 Task: Setup the field mapping in data.com.
Action: Mouse moved to (911, 70)
Screenshot: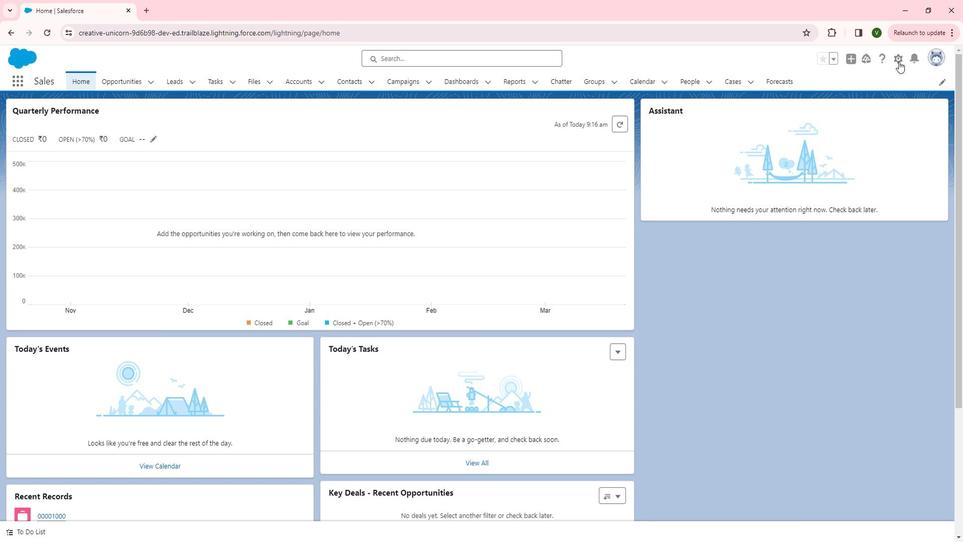 
Action: Mouse pressed left at (911, 70)
Screenshot: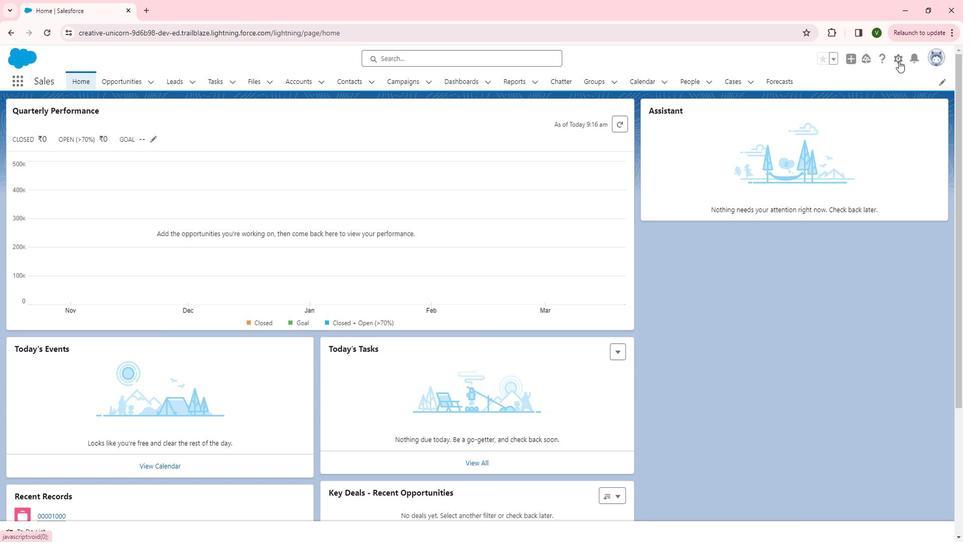 
Action: Mouse moved to (879, 97)
Screenshot: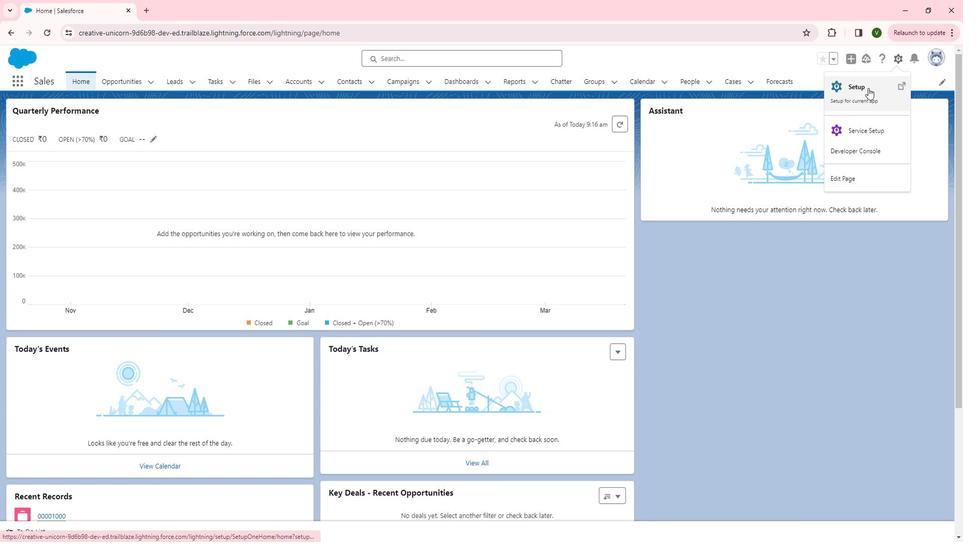 
Action: Mouse pressed left at (879, 97)
Screenshot: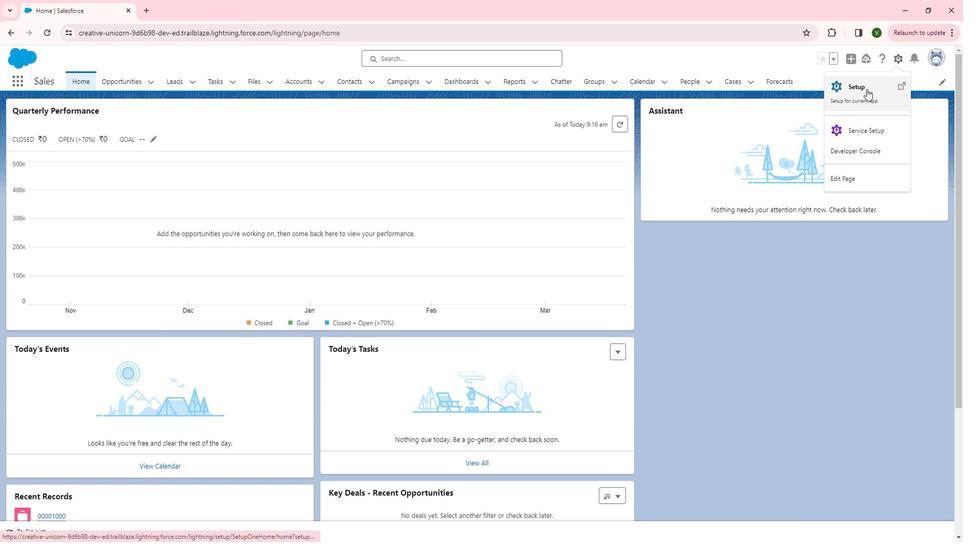 
Action: Mouse moved to (78, 262)
Screenshot: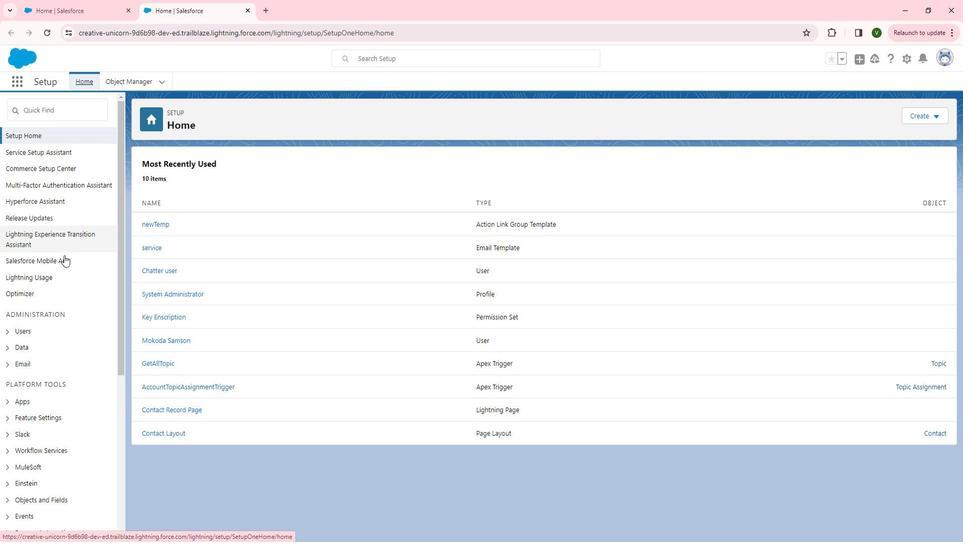 
Action: Mouse scrolled (78, 261) with delta (0, 0)
Screenshot: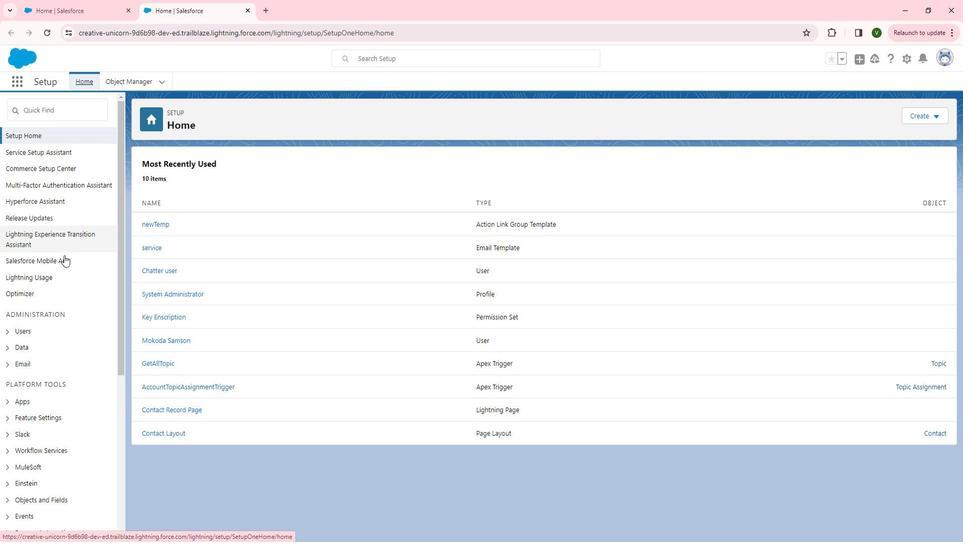 
Action: Mouse moved to (80, 266)
Screenshot: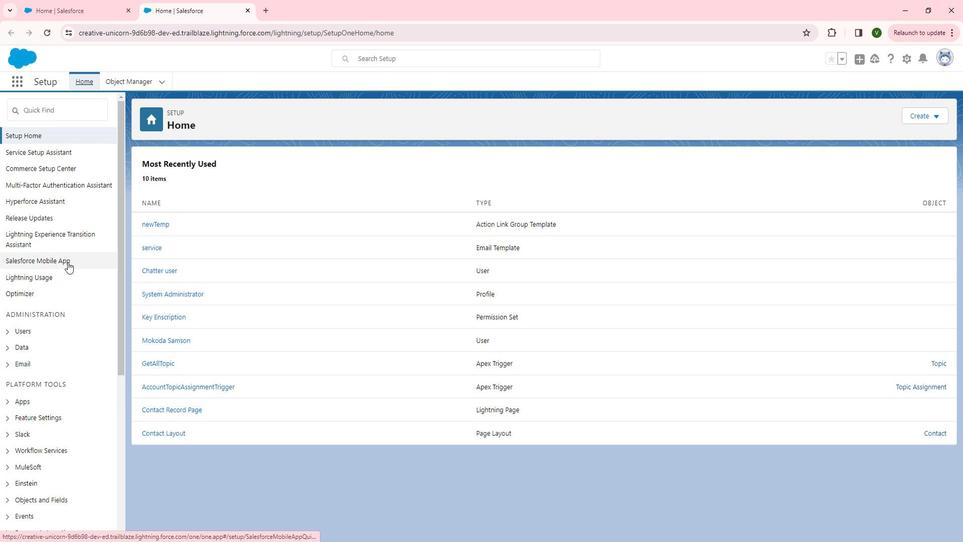 
Action: Mouse scrolled (80, 265) with delta (0, 0)
Screenshot: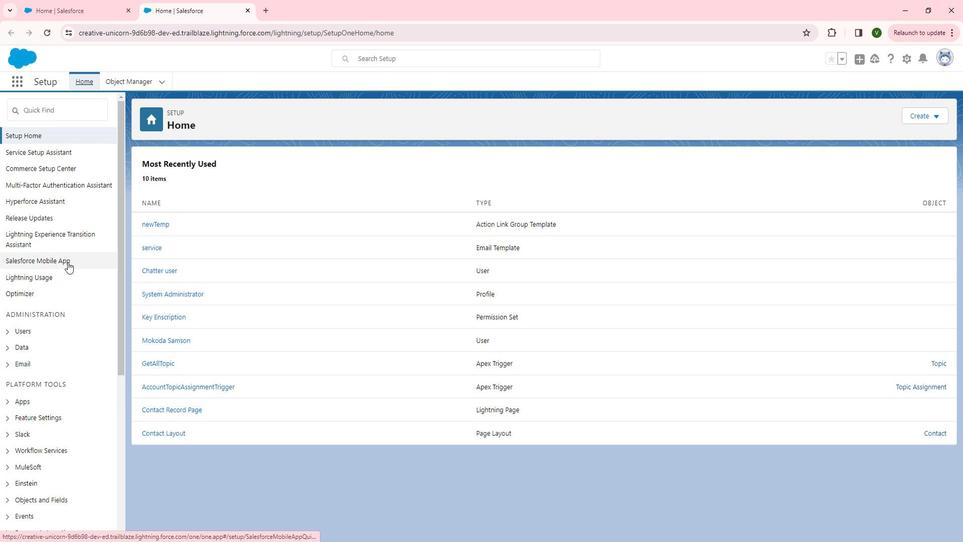 
Action: Mouse scrolled (80, 265) with delta (0, 0)
Screenshot: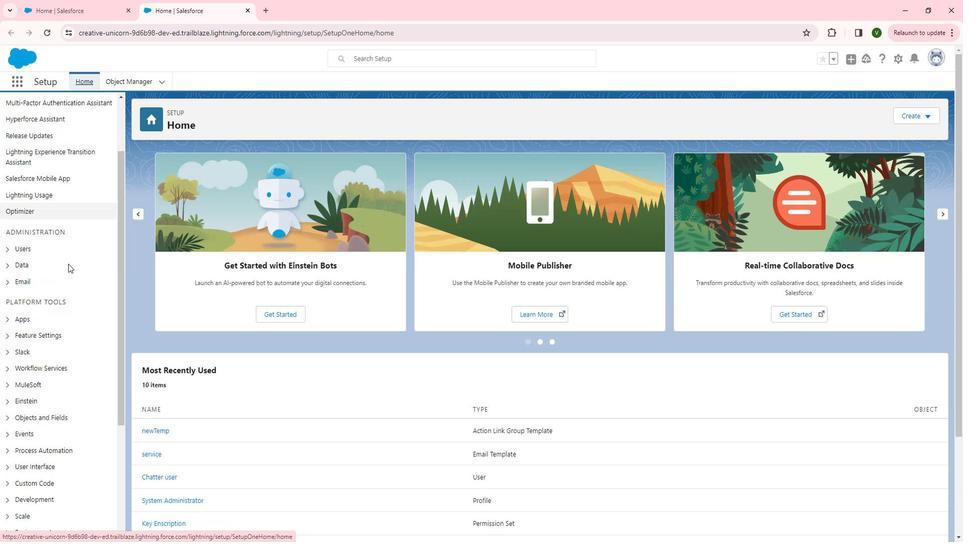 
Action: Mouse moved to (18, 262)
Screenshot: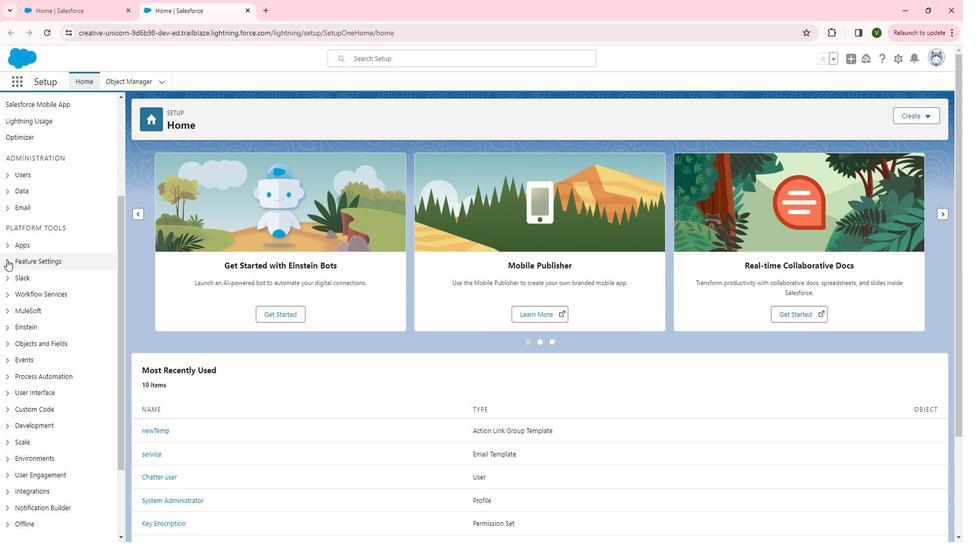 
Action: Mouse pressed left at (18, 262)
Screenshot: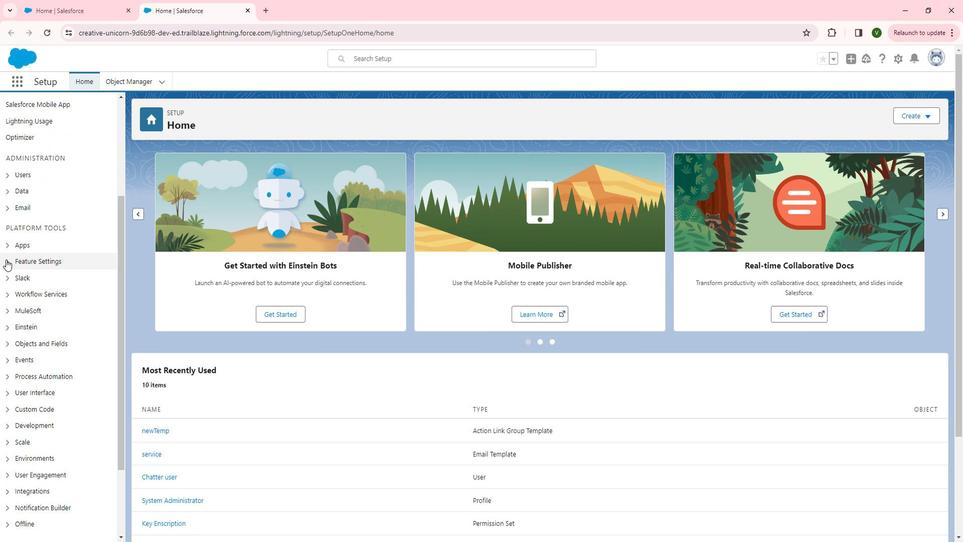 
Action: Mouse moved to (80, 275)
Screenshot: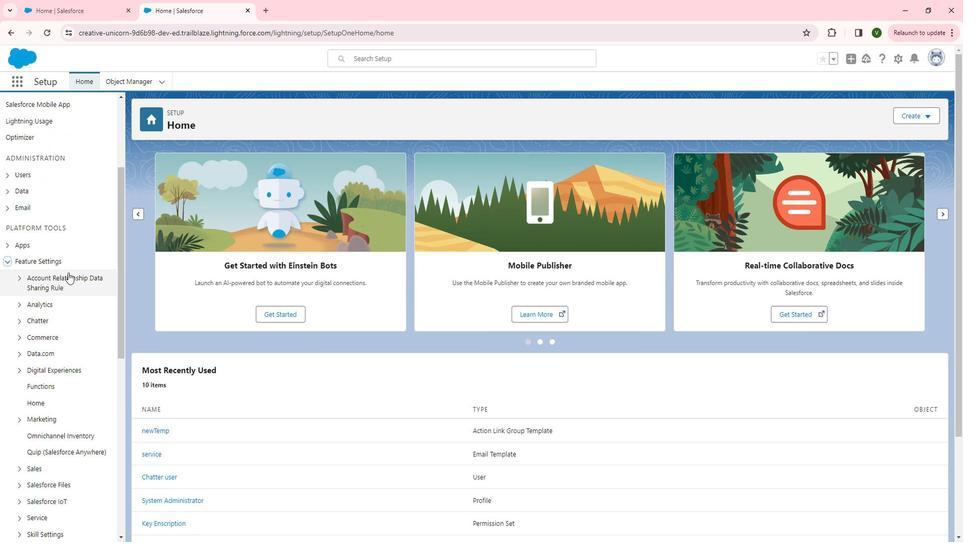 
Action: Mouse scrolled (80, 274) with delta (0, 0)
Screenshot: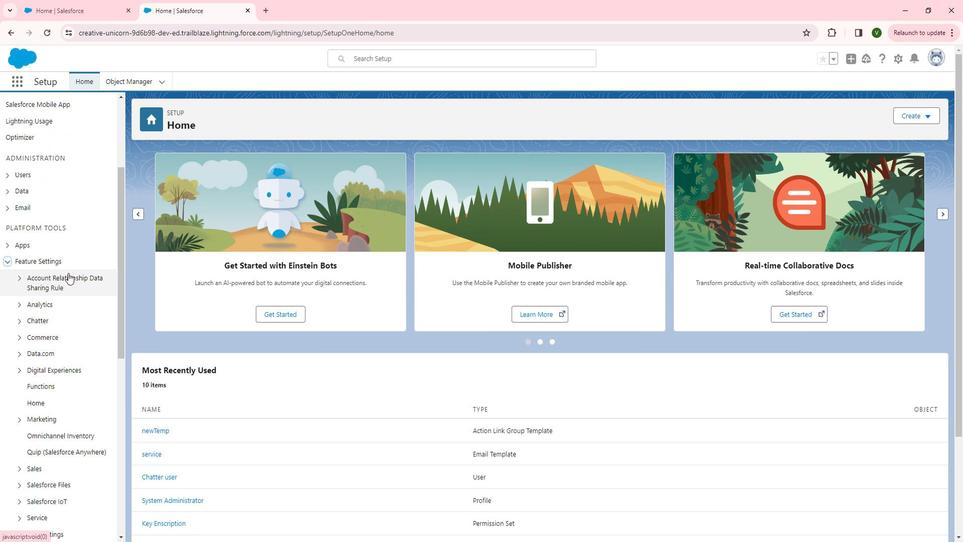 
Action: Mouse scrolled (80, 274) with delta (0, 0)
Screenshot: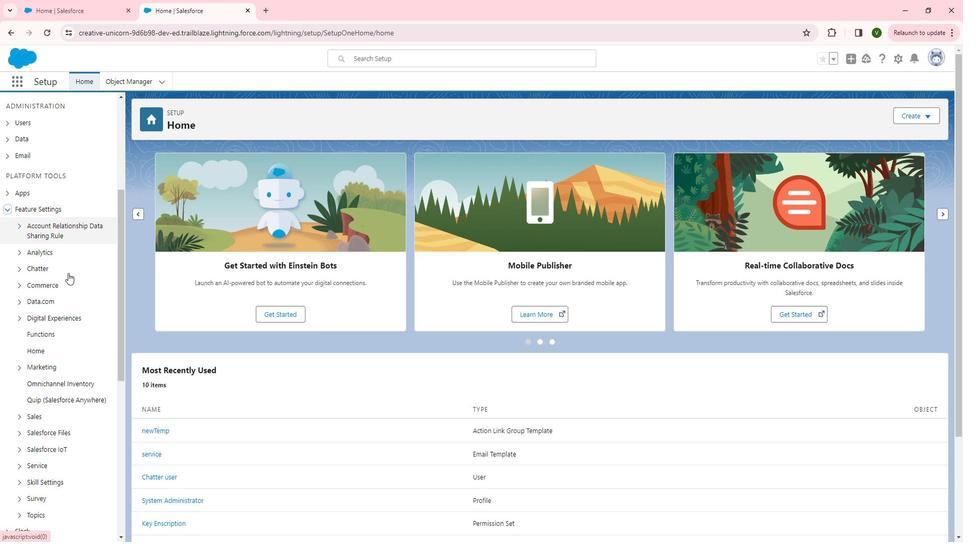 
Action: Mouse moved to (30, 251)
Screenshot: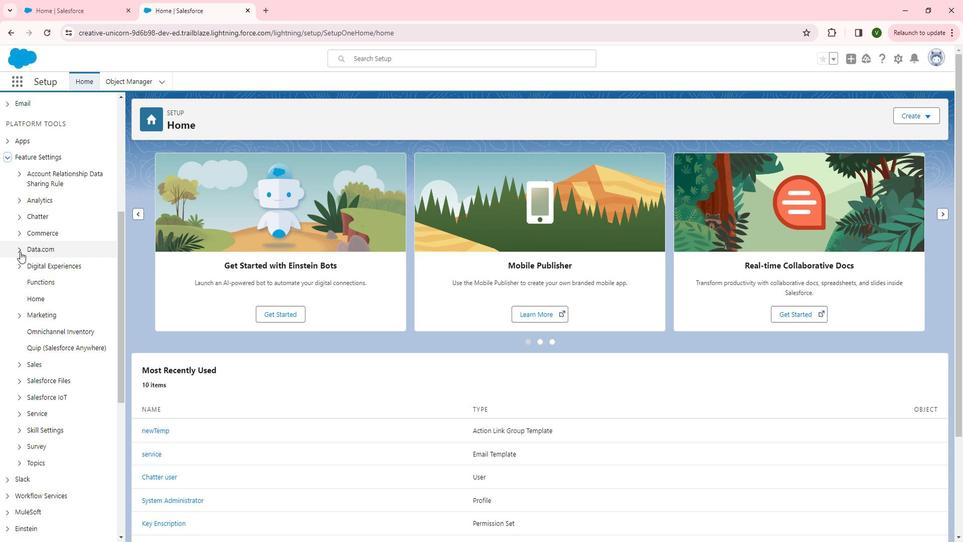 
Action: Mouse pressed left at (30, 251)
Screenshot: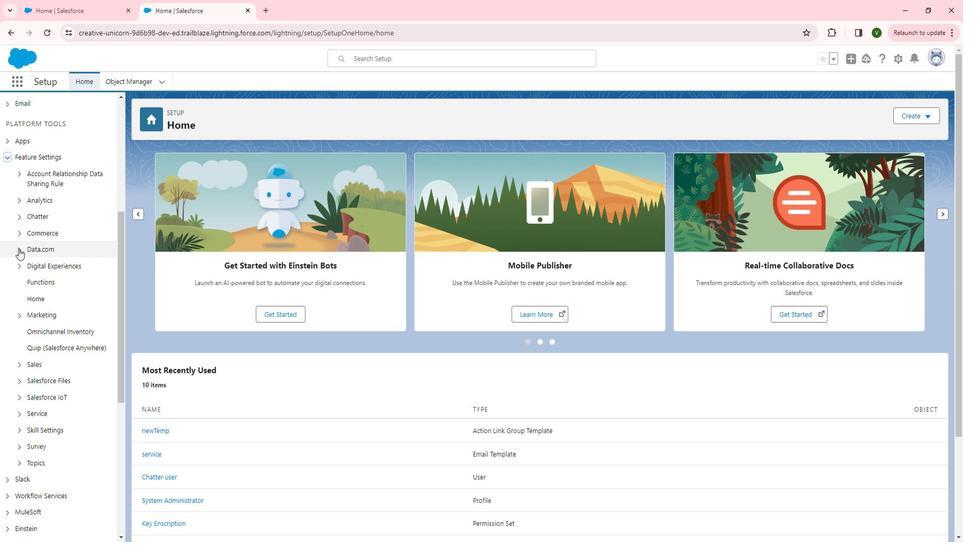 
Action: Mouse moved to (67, 270)
Screenshot: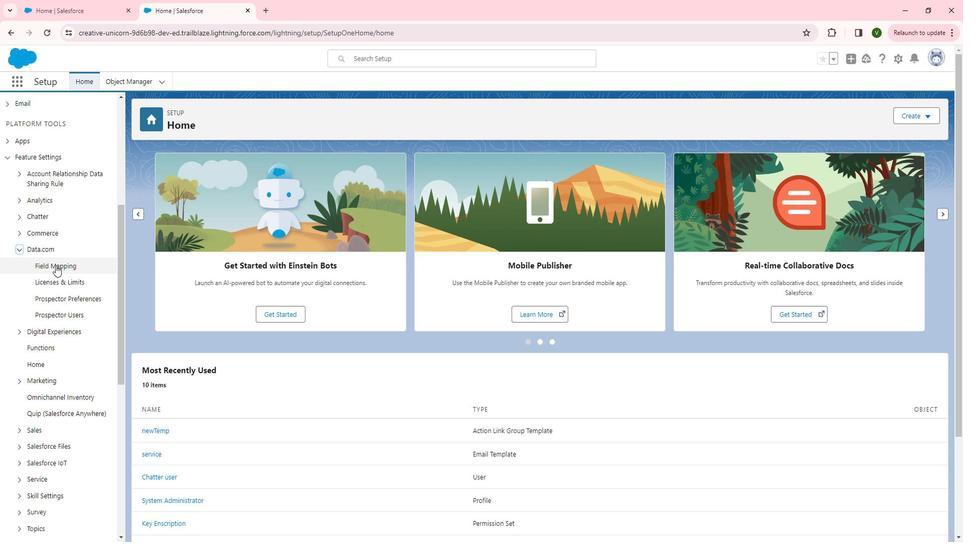 
Action: Mouse pressed left at (67, 270)
Screenshot: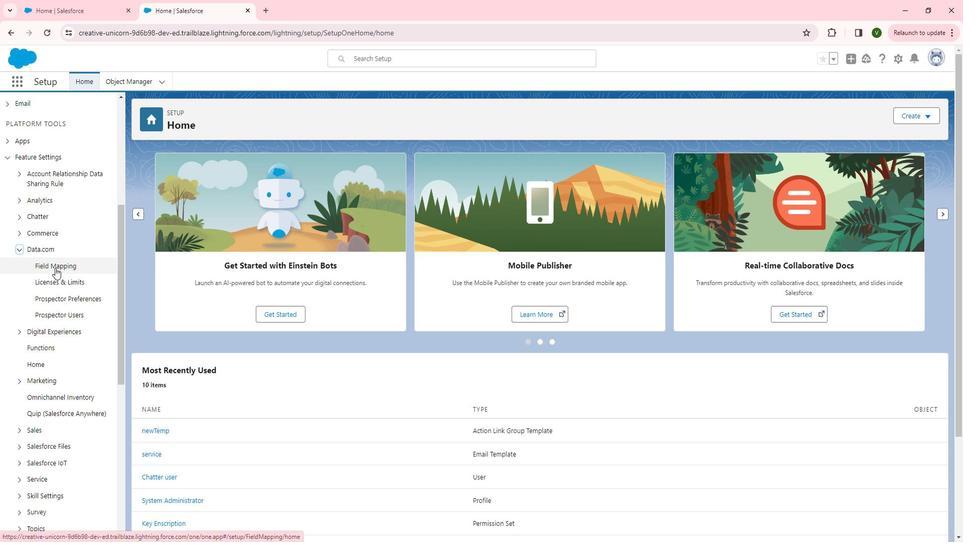 
Action: Mouse moved to (425, 334)
Screenshot: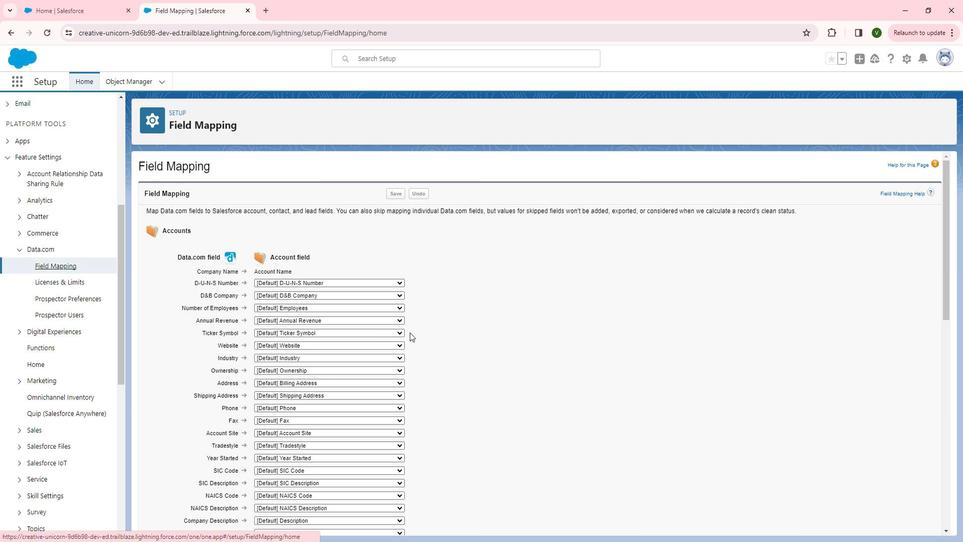
Action: Mouse scrolled (425, 334) with delta (0, 0)
Screenshot: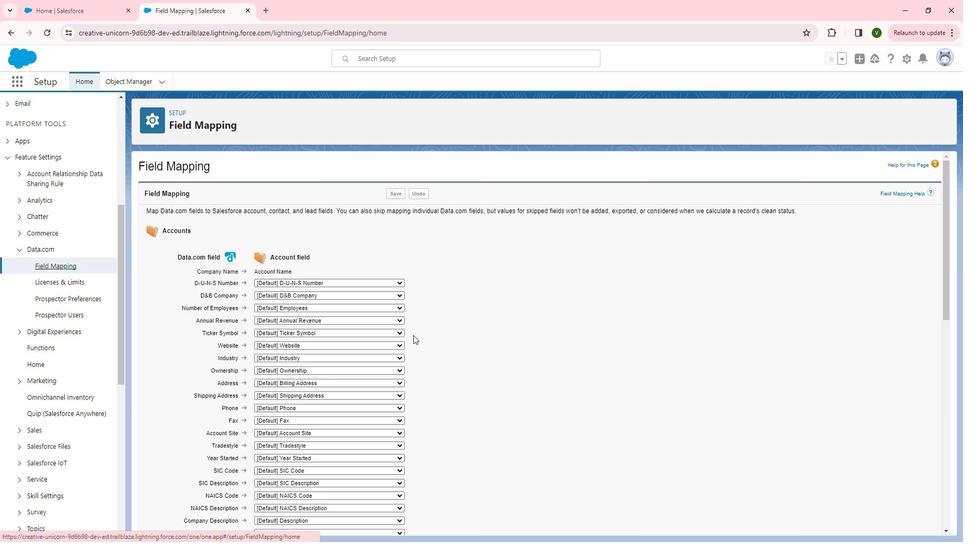 
Action: Mouse moved to (413, 334)
Screenshot: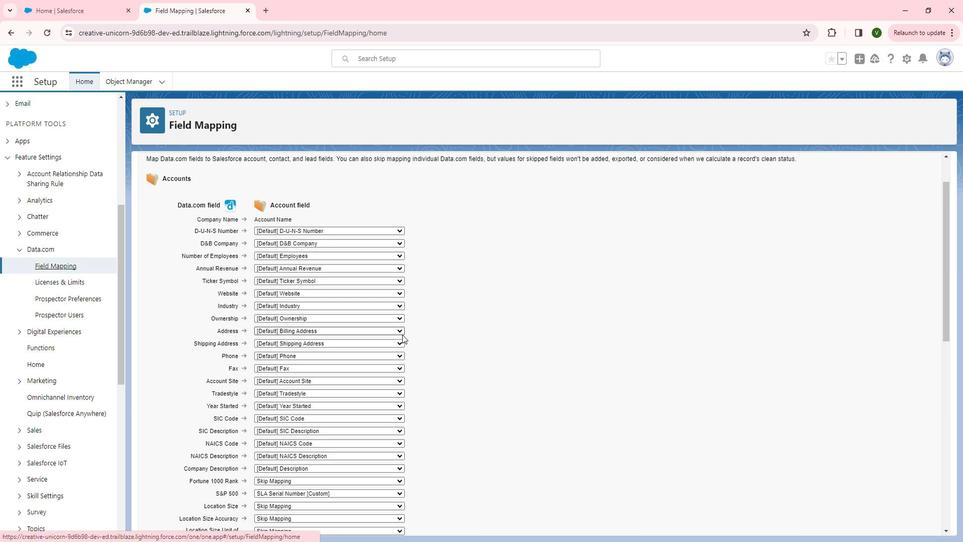 
Action: Mouse scrolled (413, 333) with delta (0, 0)
Screenshot: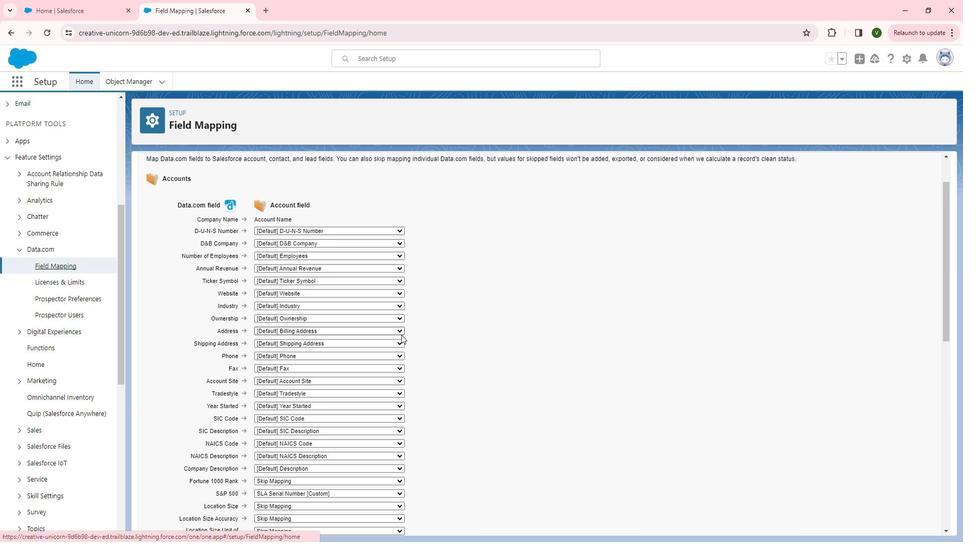 
Action: Mouse moved to (413, 334)
Screenshot: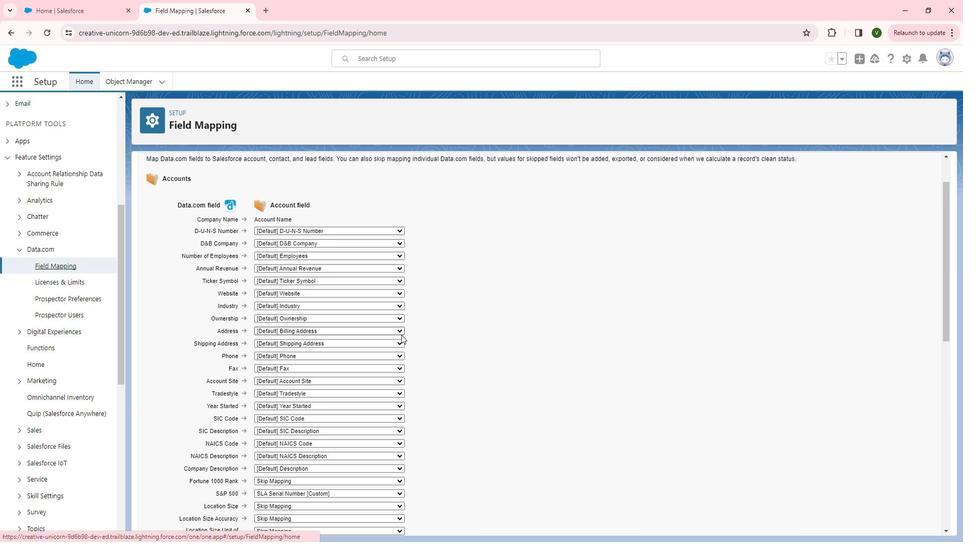 
Action: Mouse scrolled (413, 333) with delta (0, 0)
Screenshot: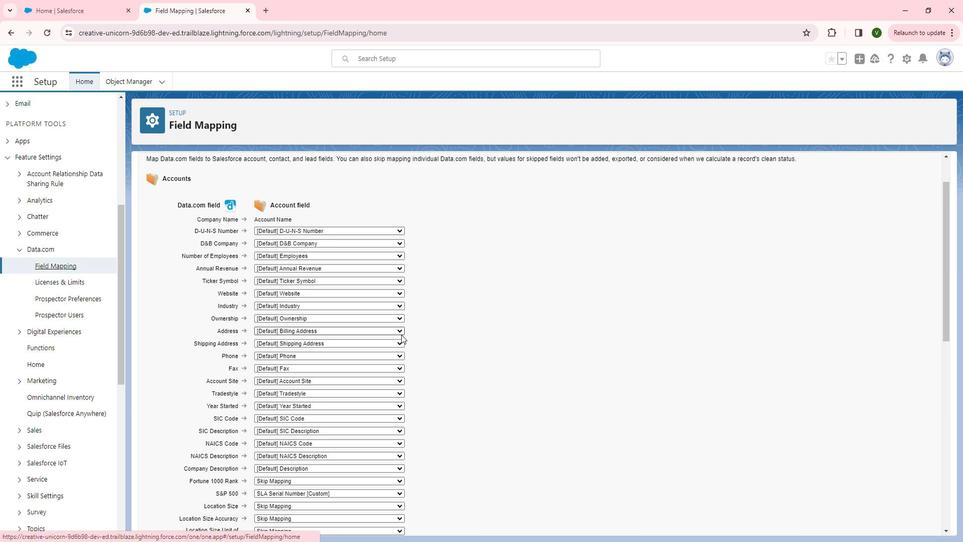 
Action: Mouse moved to (358, 399)
Screenshot: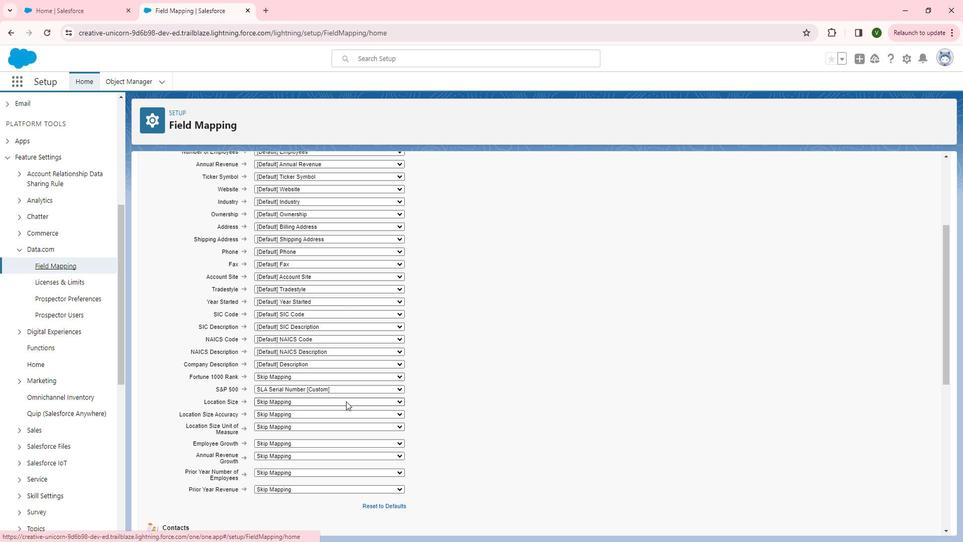 
Action: Mouse pressed left at (358, 399)
Screenshot: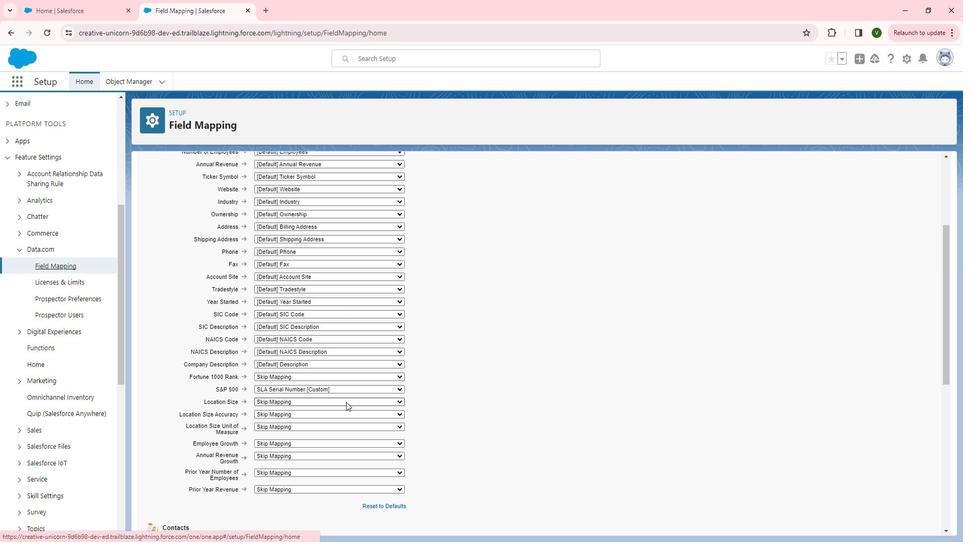 
Action: Mouse moved to (362, 289)
Screenshot: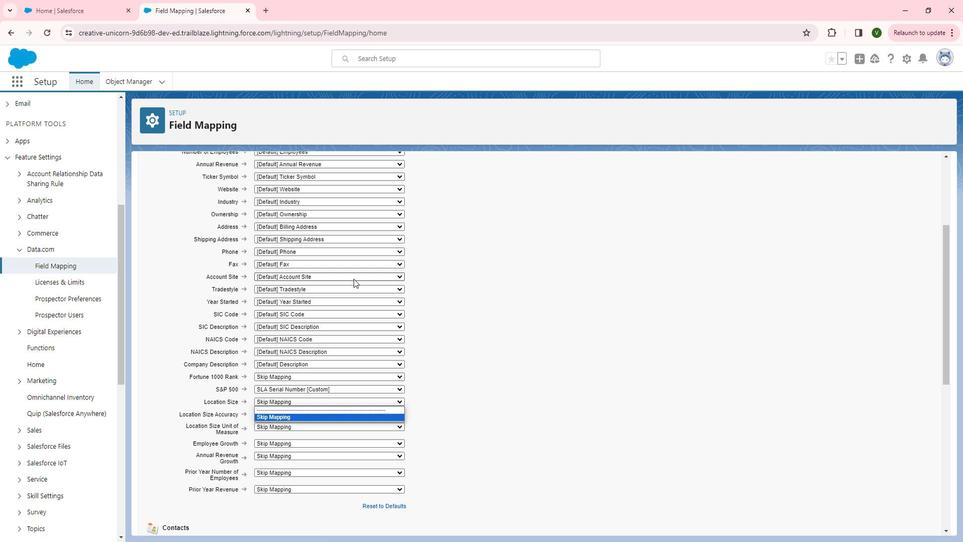
Action: Mouse scrolled (362, 290) with delta (0, 0)
Screenshot: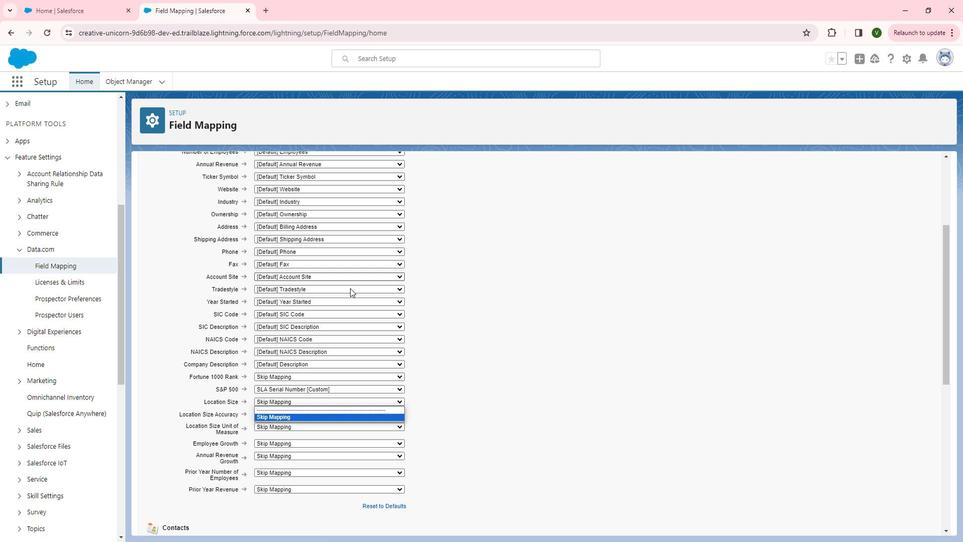 
Action: Mouse scrolled (362, 290) with delta (0, 0)
Screenshot: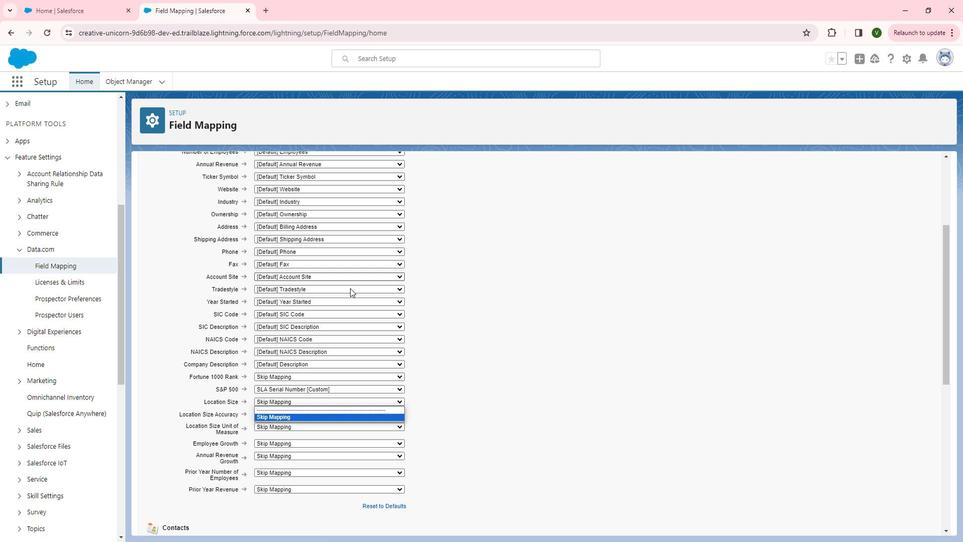 
Action: Mouse scrolled (362, 290) with delta (0, 0)
Screenshot: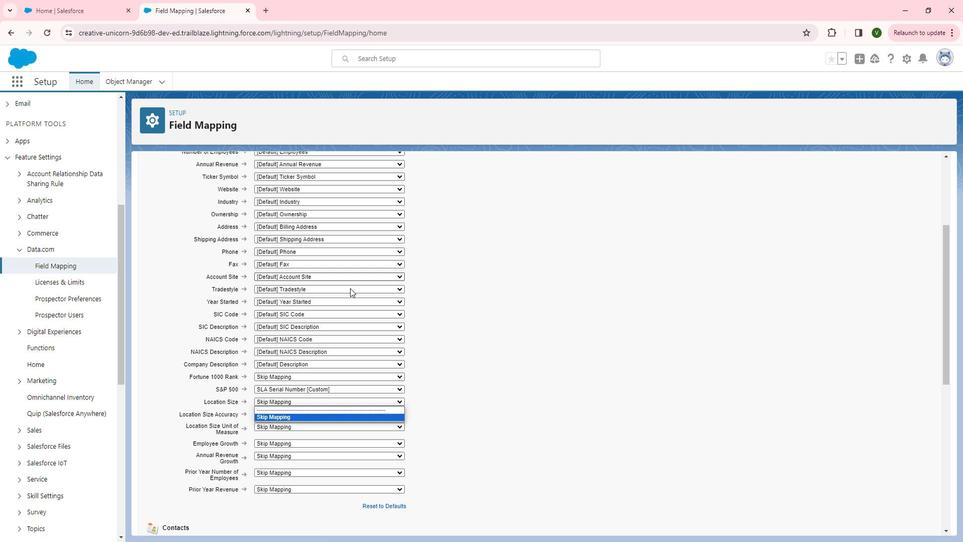 
Action: Mouse scrolled (362, 290) with delta (0, 0)
Screenshot: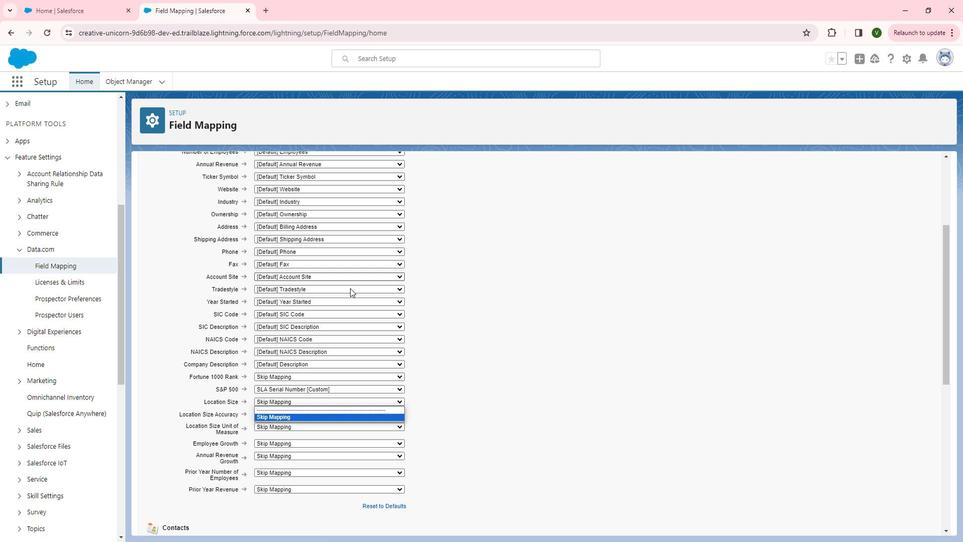 
Action: Mouse moved to (365, 280)
Screenshot: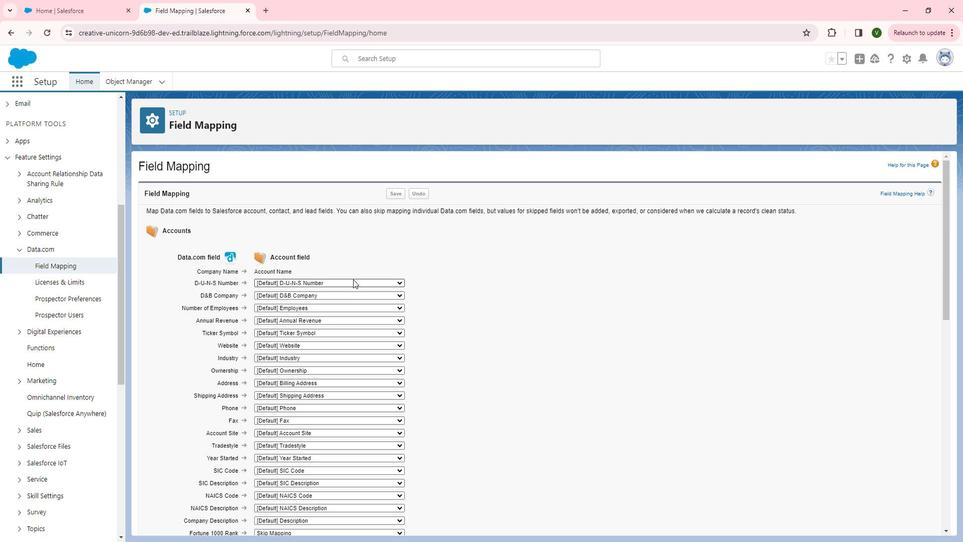 
Action: Mouse pressed left at (365, 280)
Screenshot: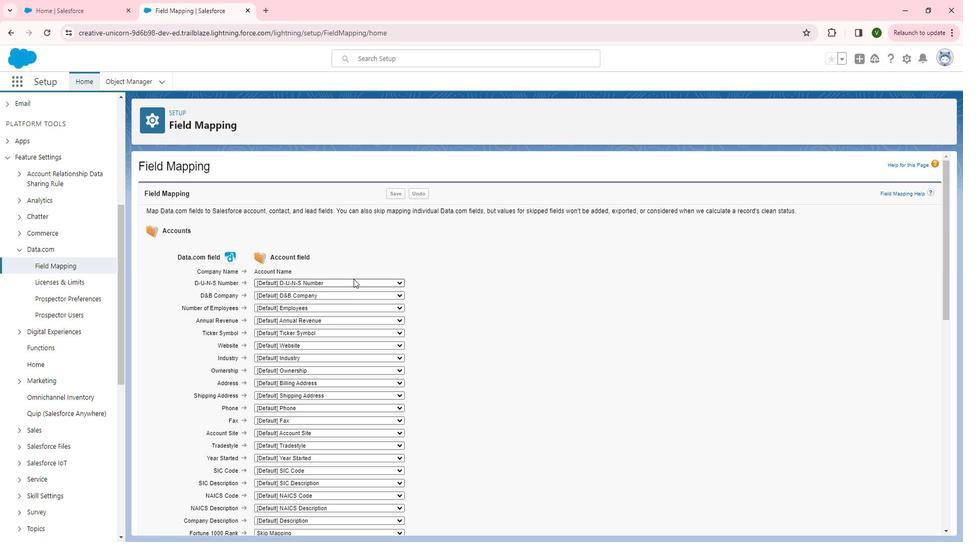 
Action: Mouse moved to (358, 298)
Screenshot: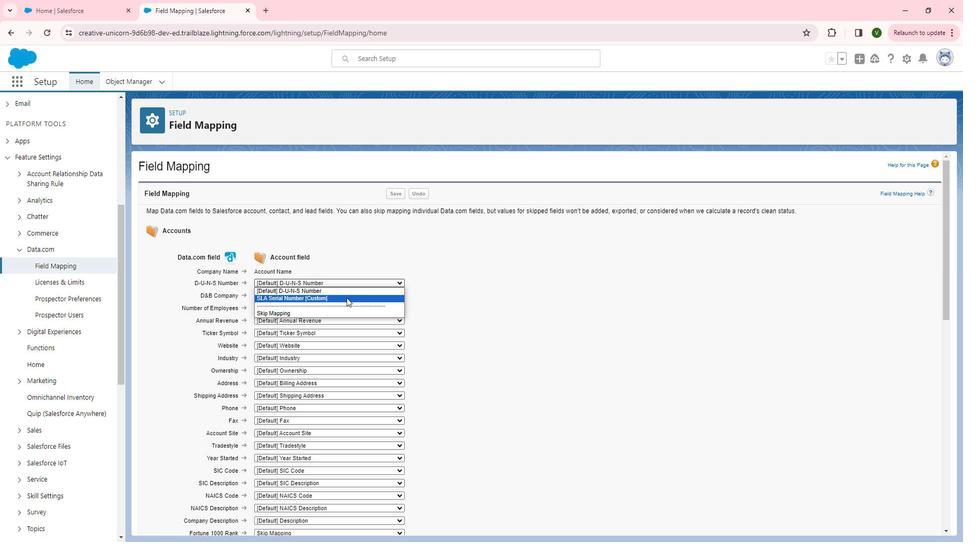 
Action: Mouse pressed left at (358, 298)
Screenshot: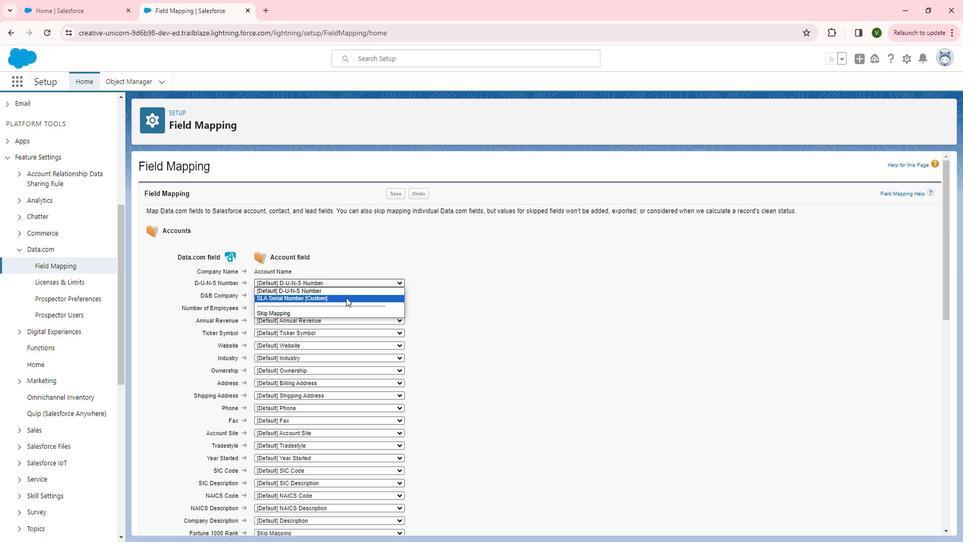 
Action: Mouse moved to (354, 307)
Screenshot: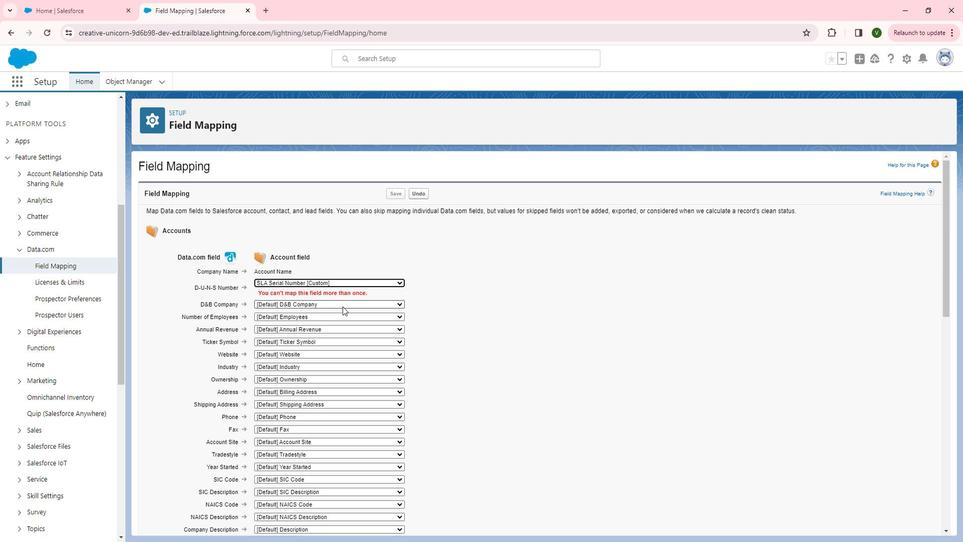 
Action: Mouse pressed left at (354, 307)
Screenshot: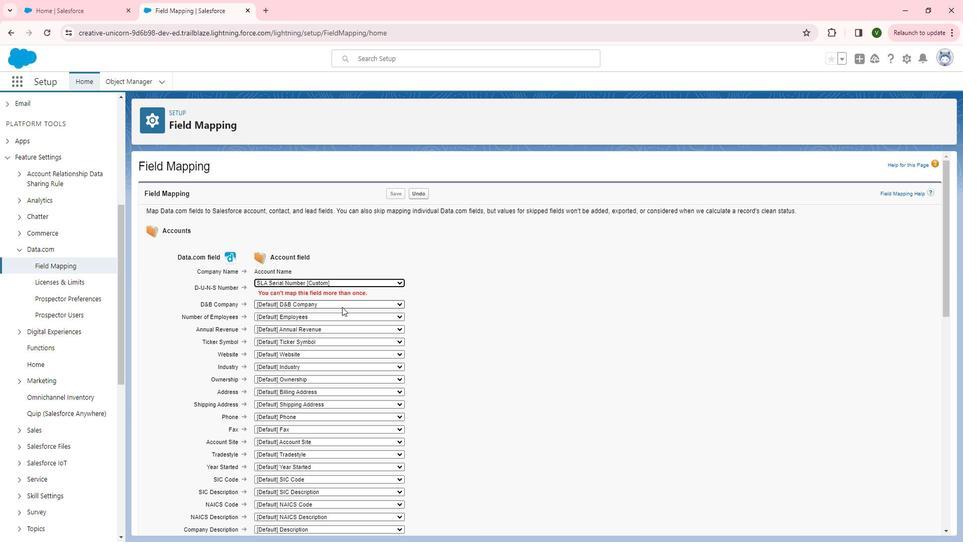 
Action: Mouse moved to (457, 344)
Screenshot: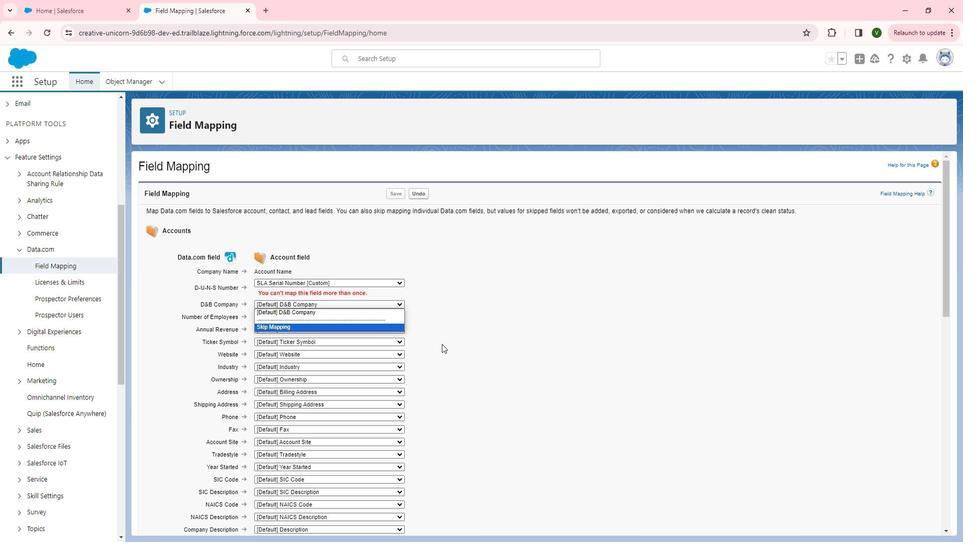 
Action: Mouse pressed left at (457, 344)
Screenshot: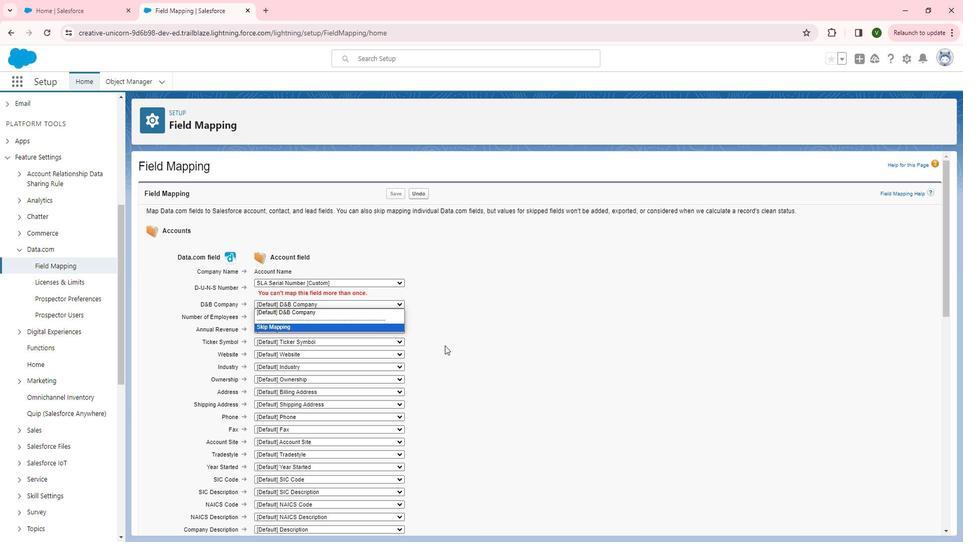 
Action: Mouse moved to (334, 363)
Screenshot: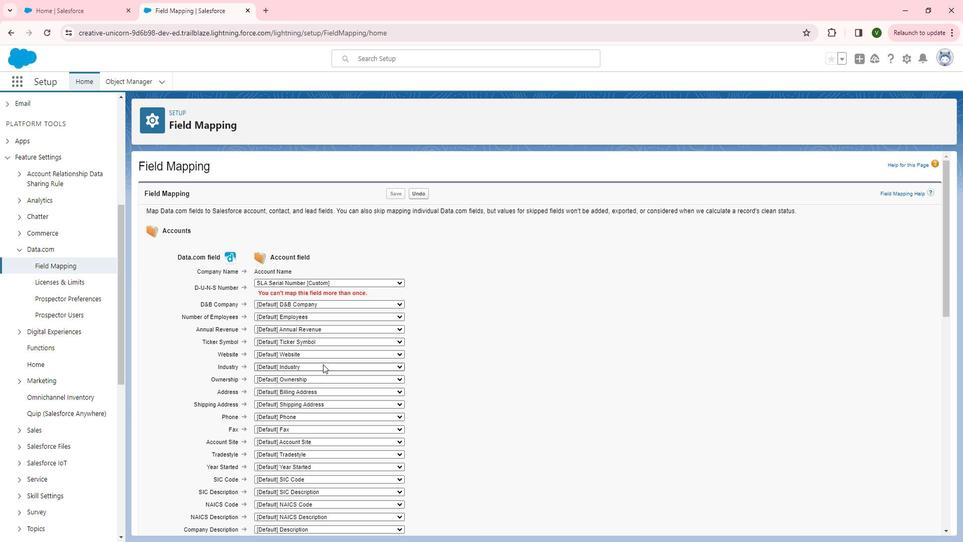 
Action: Mouse pressed left at (334, 363)
Screenshot: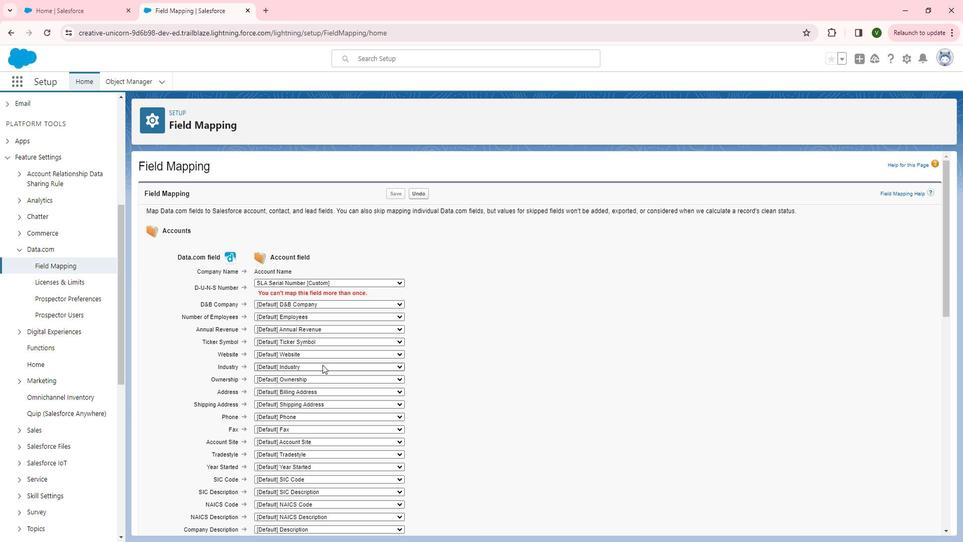
Action: Mouse moved to (335, 385)
Screenshot: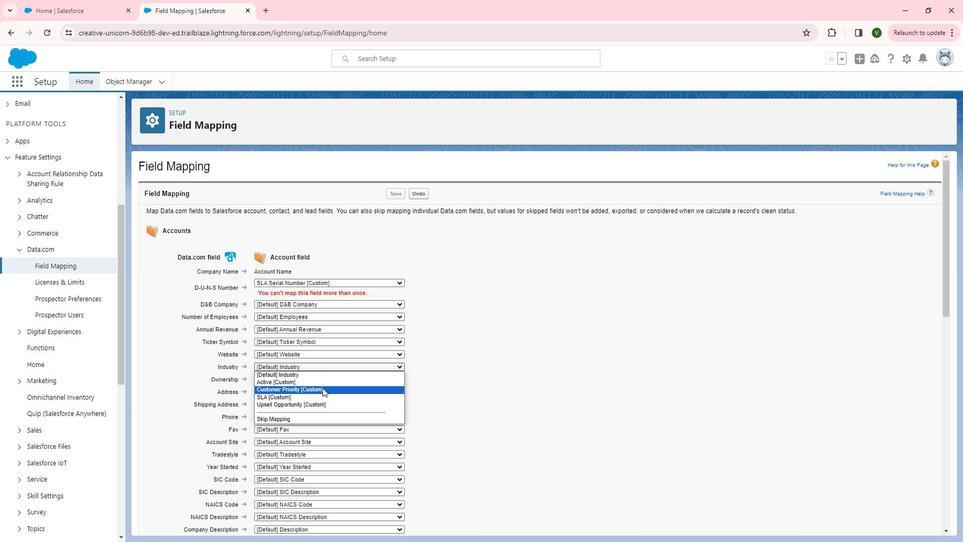 
Action: Mouse pressed left at (335, 385)
Screenshot: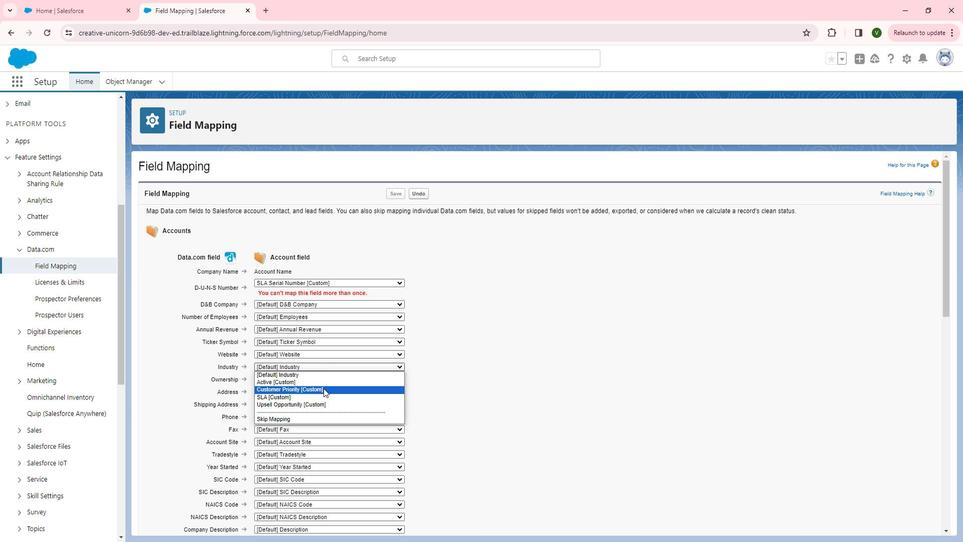 
Action: Mouse moved to (364, 388)
Screenshot: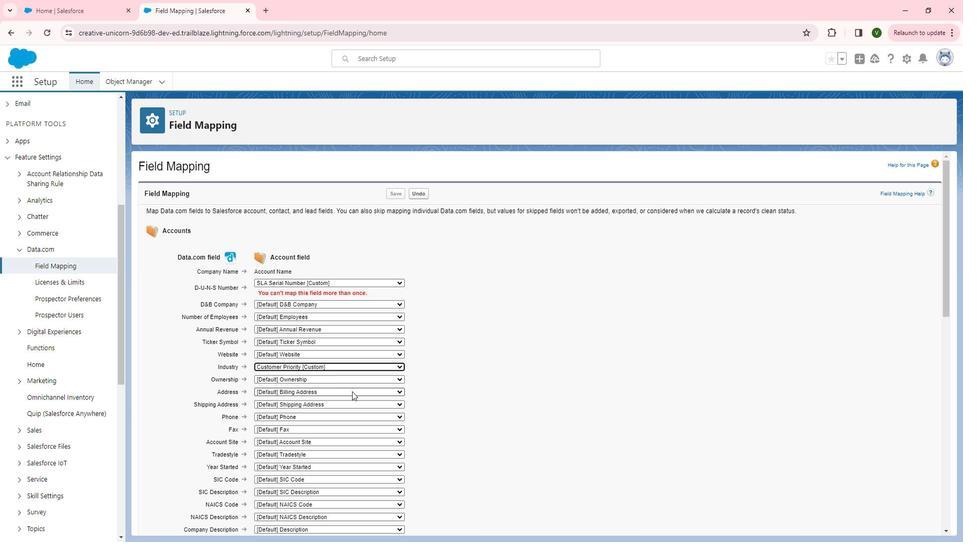 
Action: Mouse scrolled (364, 388) with delta (0, 0)
Screenshot: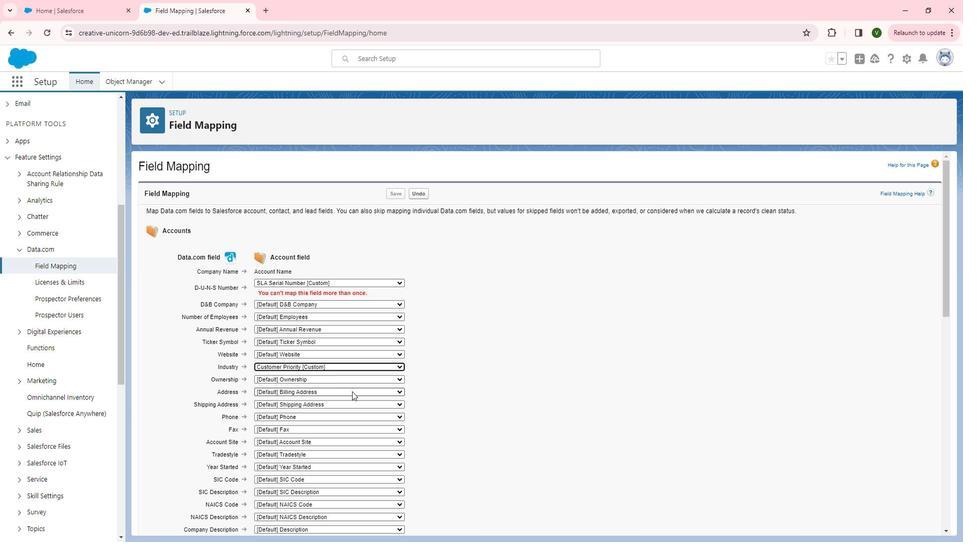 
Action: Mouse moved to (347, 380)
Screenshot: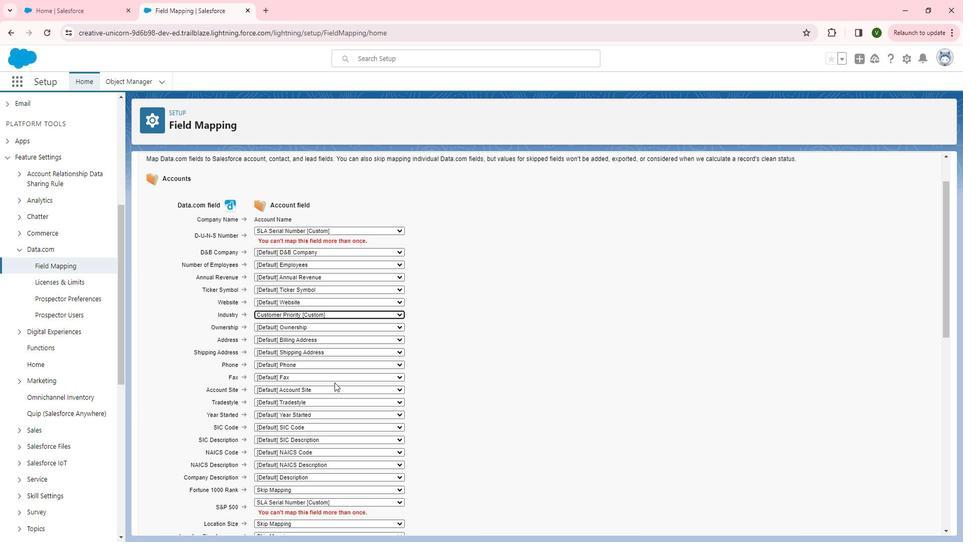 
Action: Mouse scrolled (347, 379) with delta (0, 0)
Screenshot: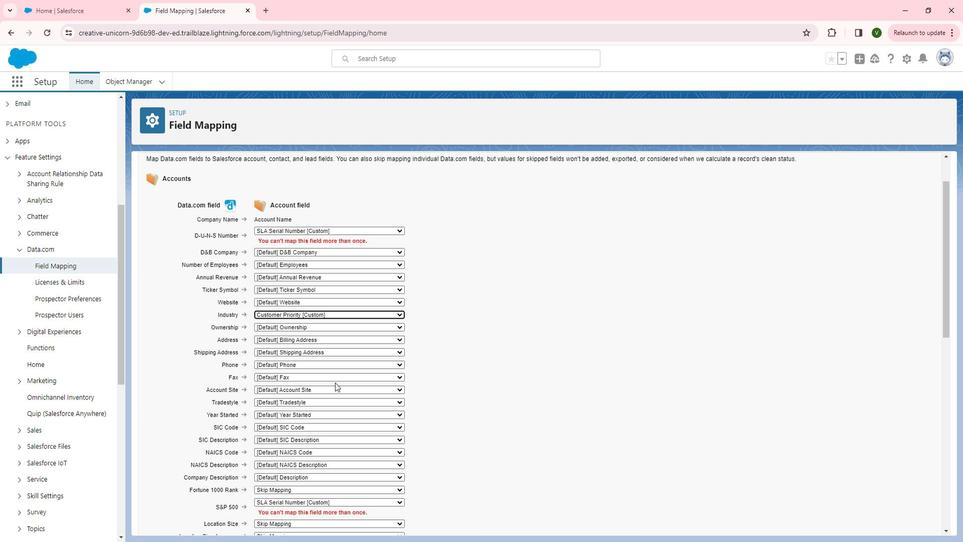 
Action: Mouse scrolled (347, 379) with delta (0, 0)
Screenshot: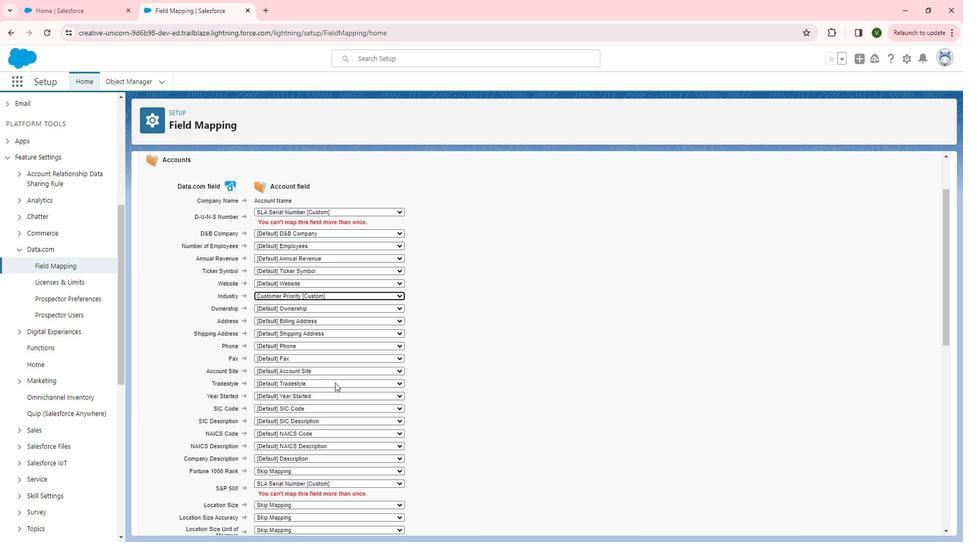 
Action: Mouse moved to (351, 324)
Screenshot: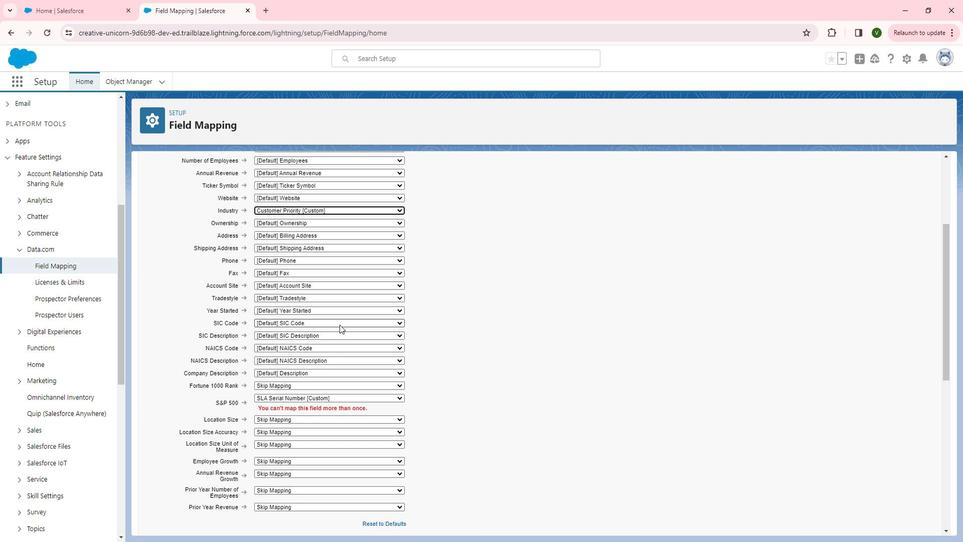 
Action: Mouse pressed left at (351, 324)
Screenshot: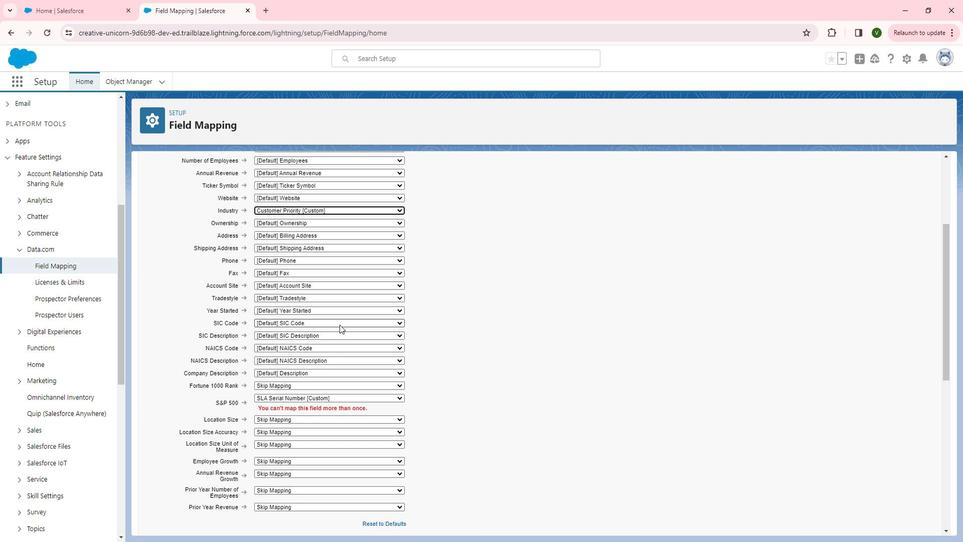 
Action: Mouse moved to (363, 310)
Screenshot: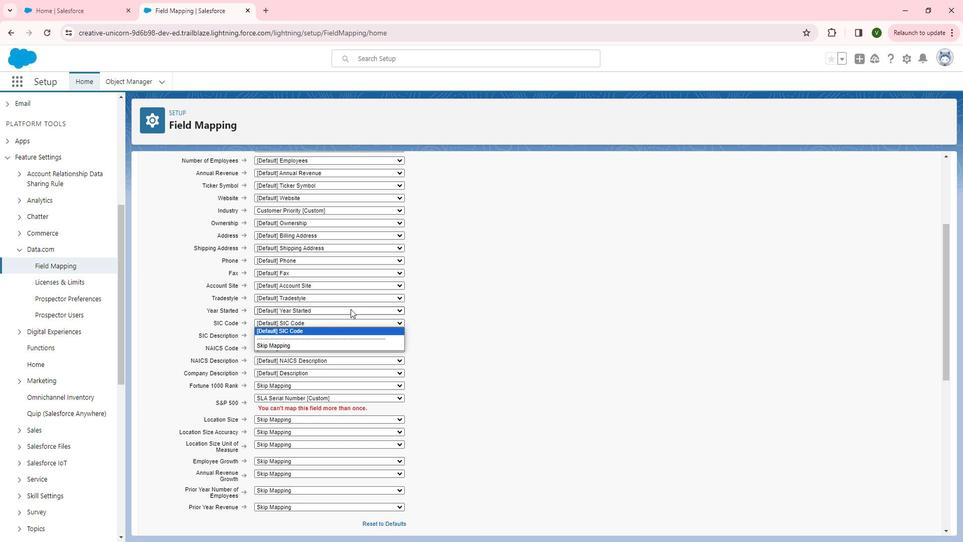
Action: Mouse pressed left at (363, 310)
Screenshot: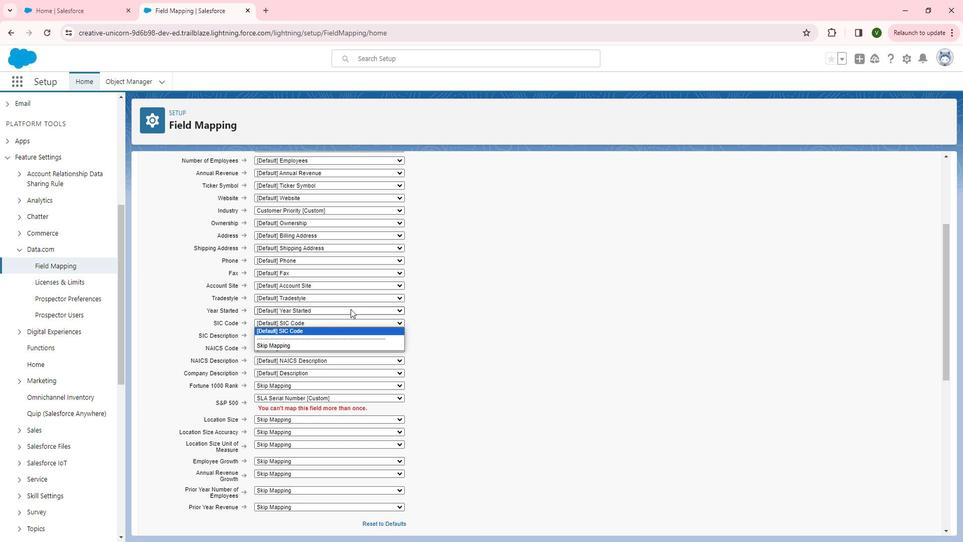 
Action: Mouse moved to (346, 327)
Screenshot: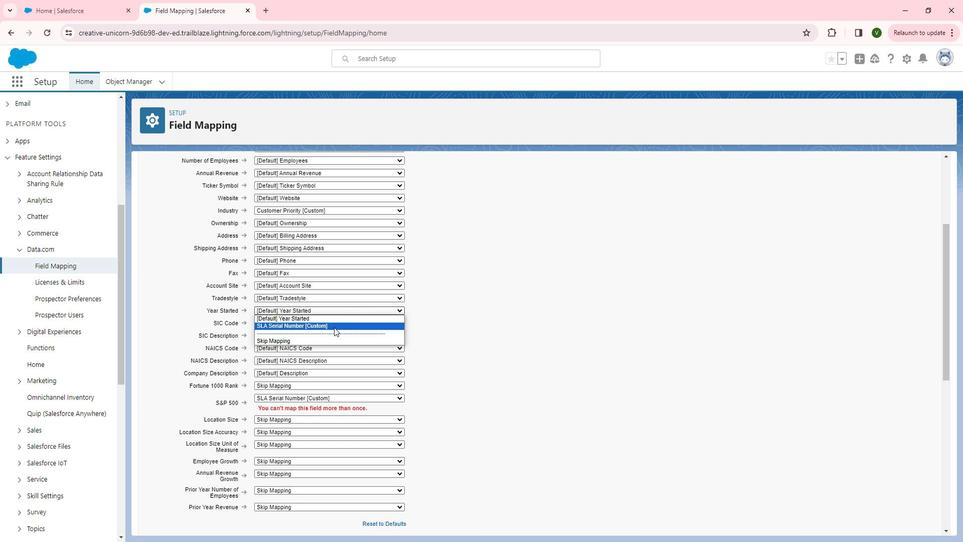 
Action: Mouse pressed left at (346, 327)
Screenshot: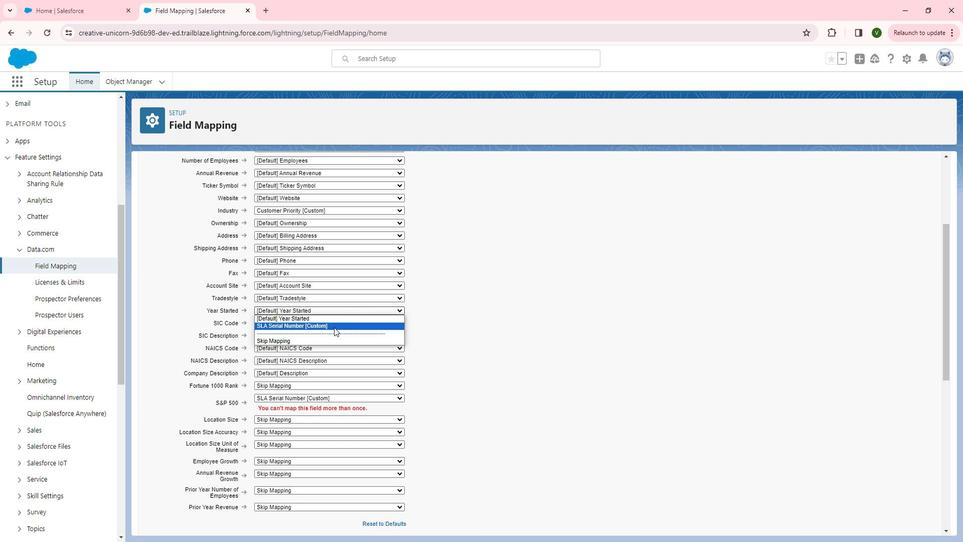
Action: Mouse moved to (379, 307)
Screenshot: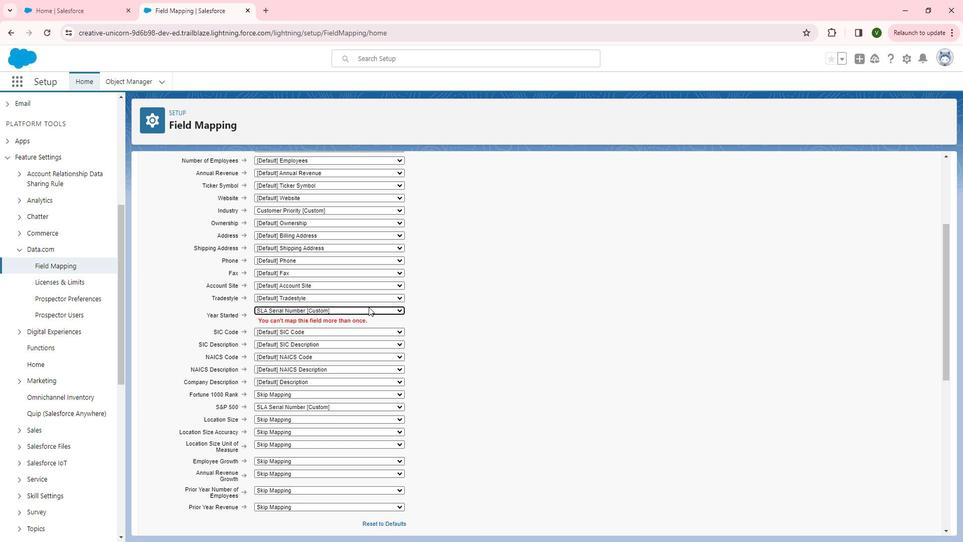 
Action: Mouse pressed left at (379, 307)
Screenshot: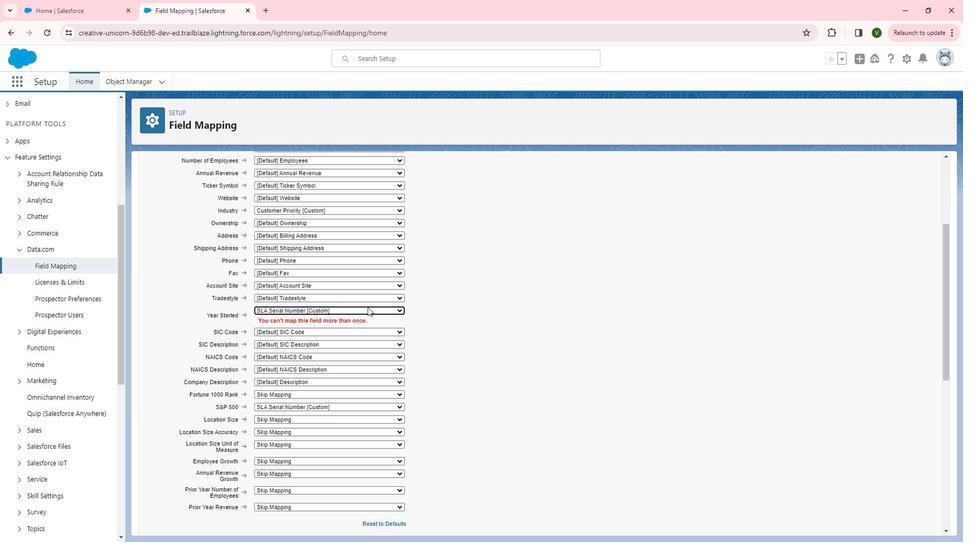 
Action: Mouse moved to (368, 318)
Screenshot: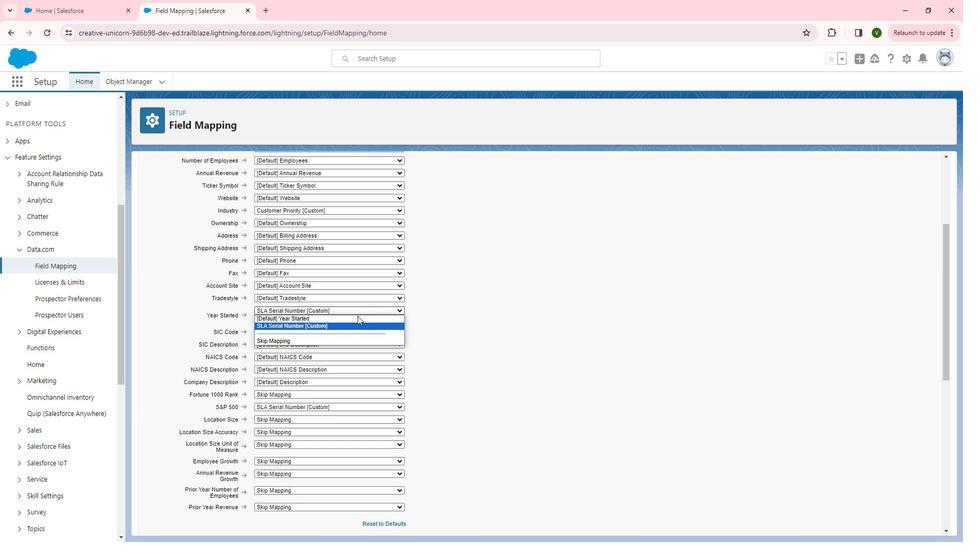 
Action: Mouse pressed left at (368, 318)
Screenshot: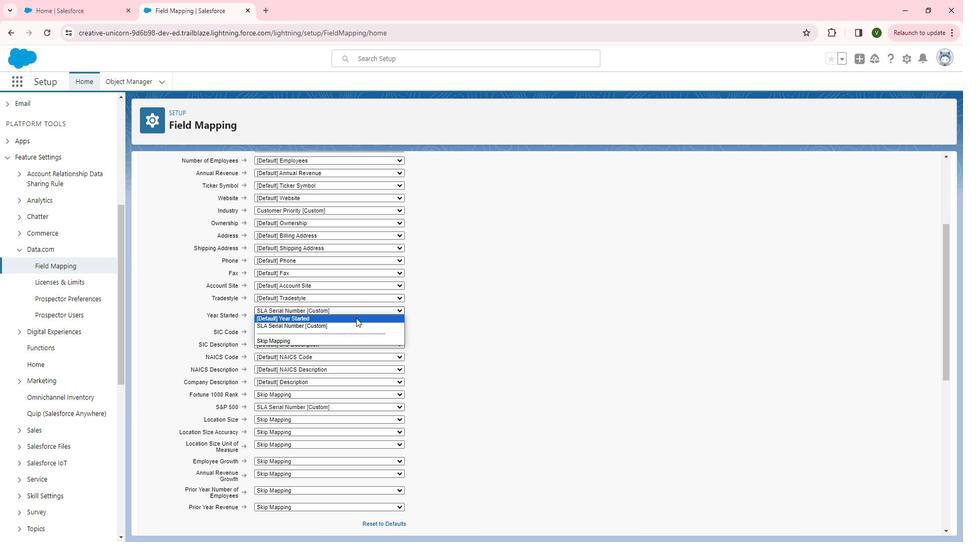 
Action: Mouse moved to (382, 377)
Screenshot: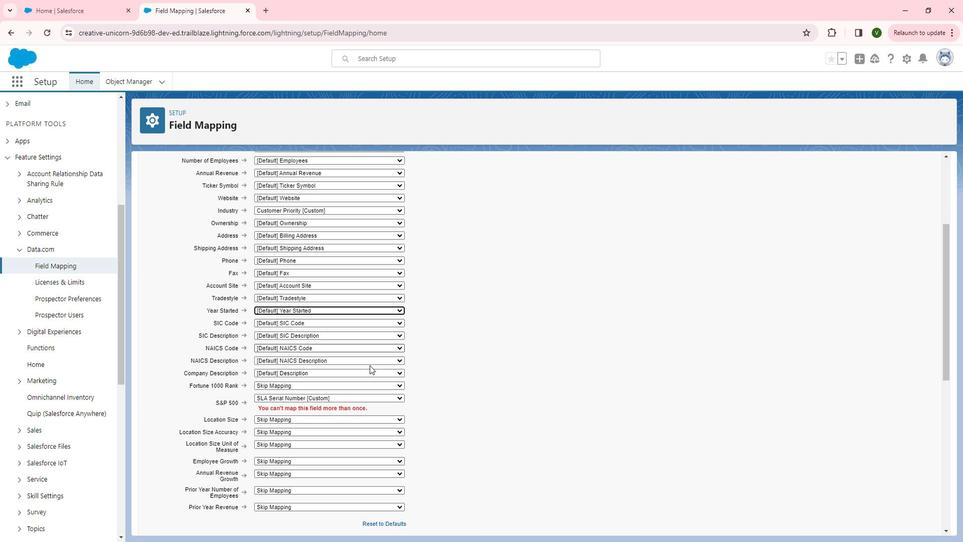 
Action: Mouse scrolled (382, 376) with delta (0, 0)
Screenshot: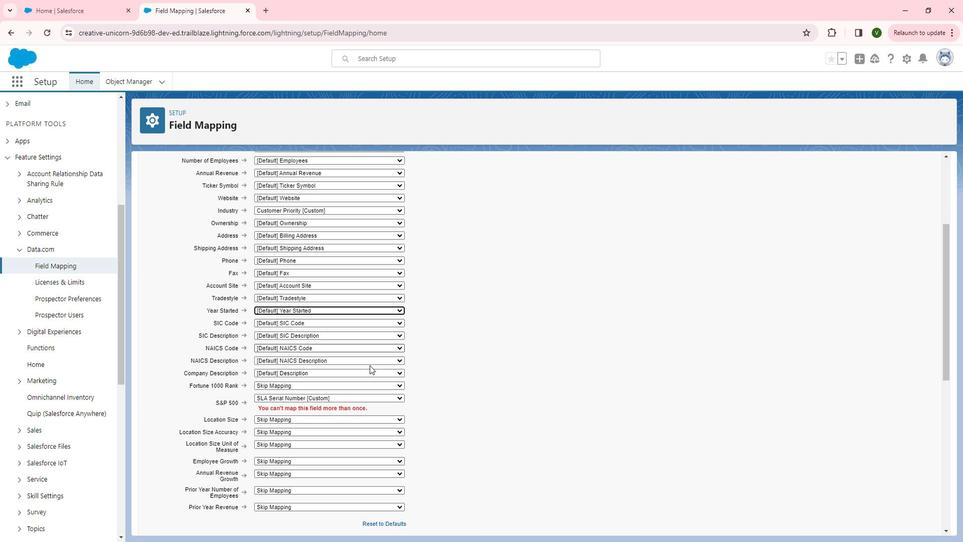 
Action: Mouse moved to (382, 378)
Screenshot: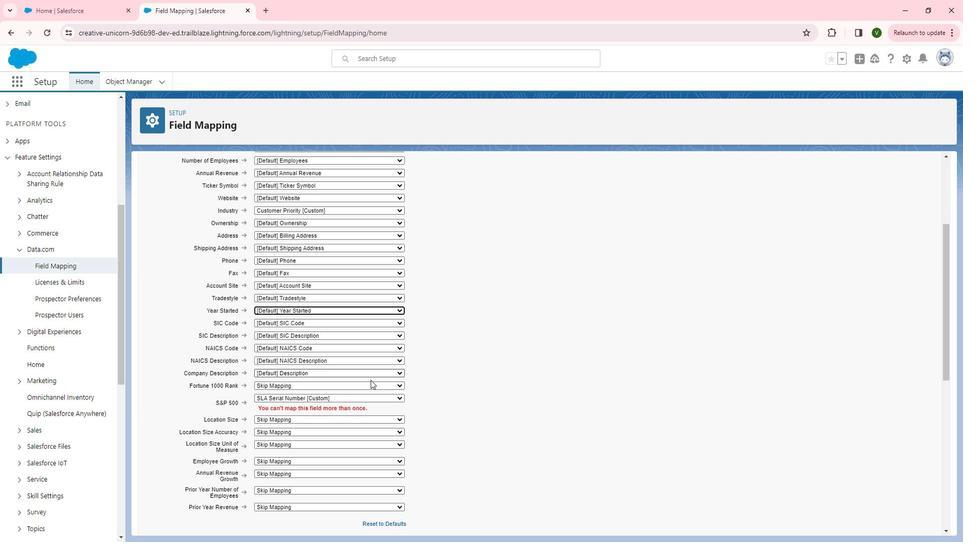 
Action: Mouse scrolled (382, 378) with delta (0, 0)
Screenshot: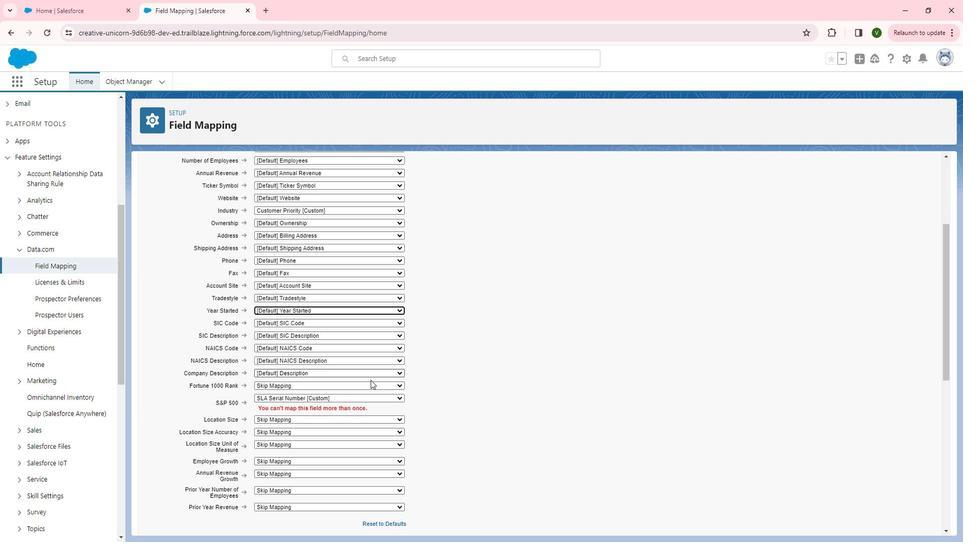 
Action: Mouse scrolled (382, 378) with delta (0, 0)
Screenshot: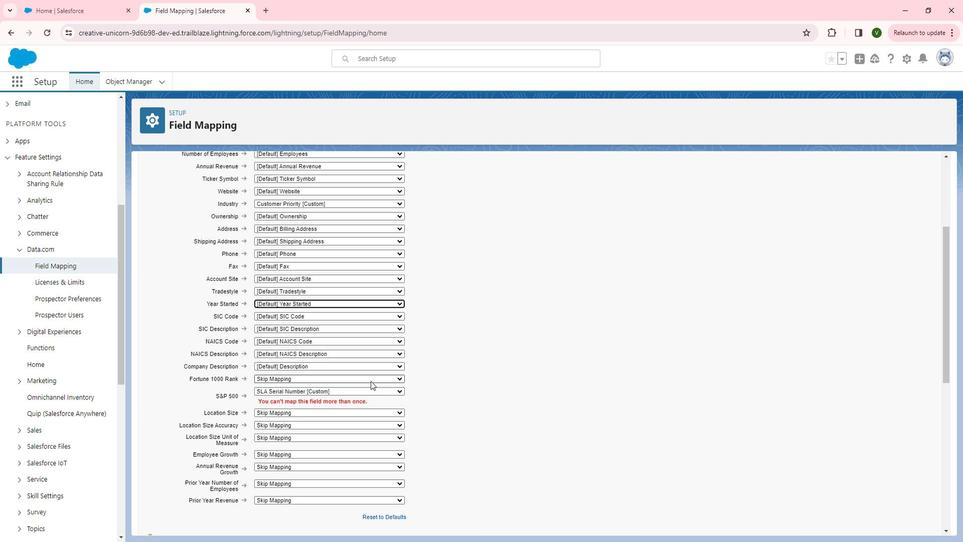 
Action: Mouse moved to (380, 245)
Screenshot: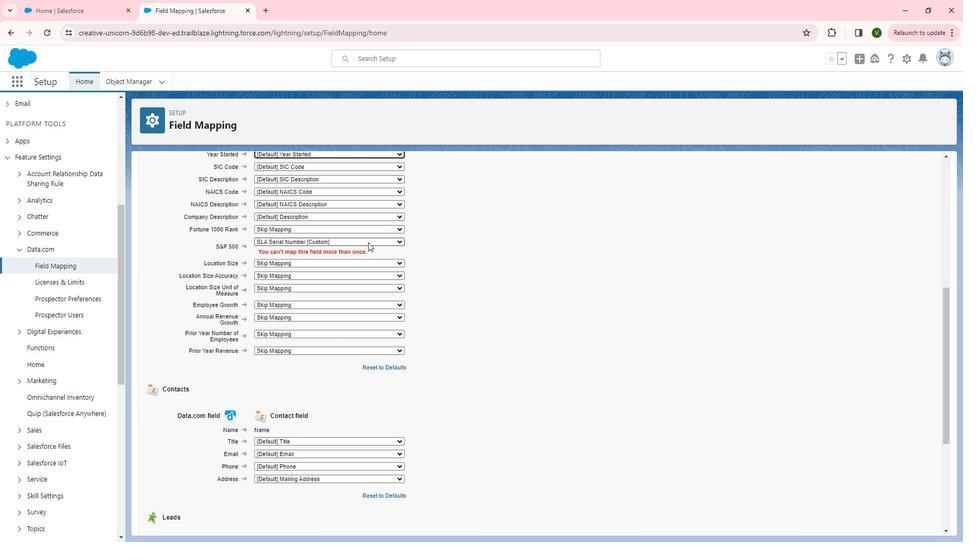 
Action: Mouse pressed left at (380, 245)
Screenshot: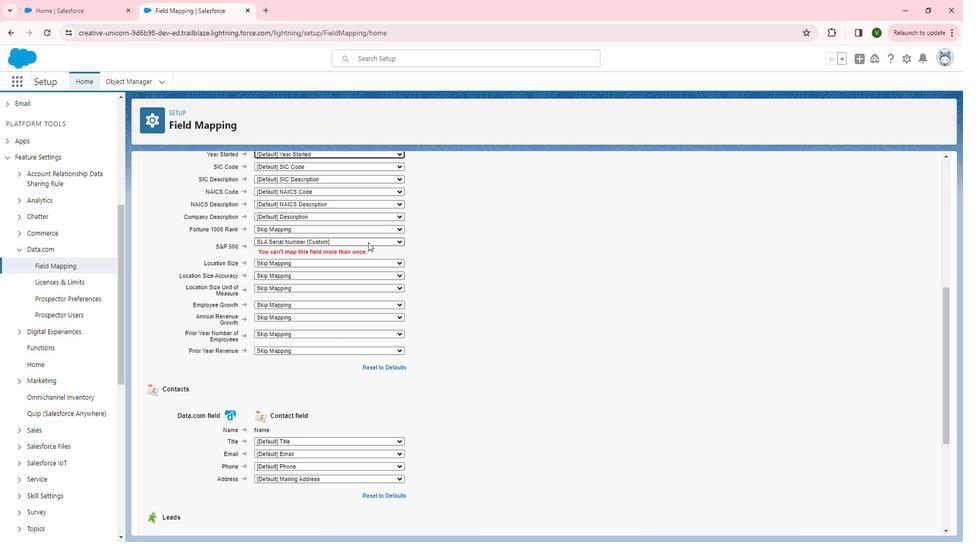 
Action: Mouse moved to (393, 266)
Screenshot: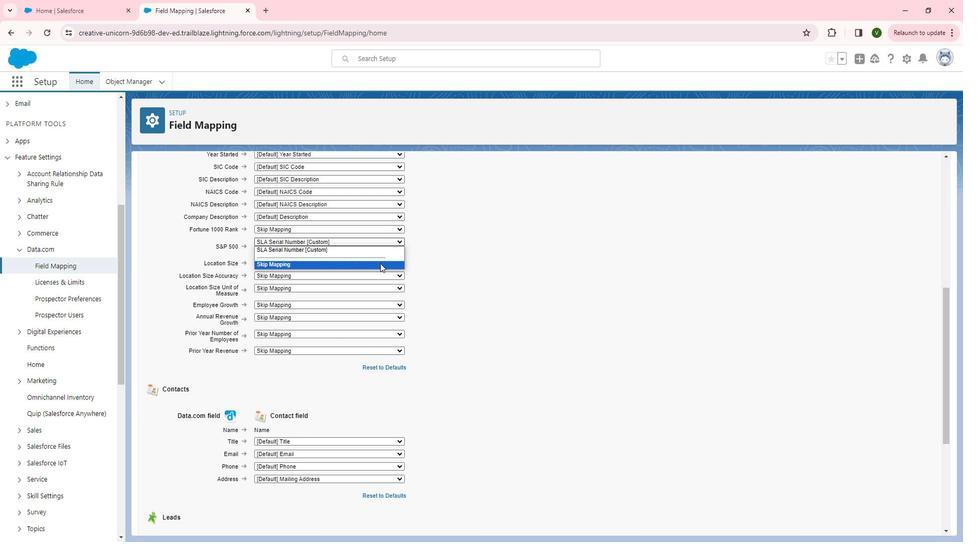 
Action: Mouse pressed left at (393, 266)
Screenshot: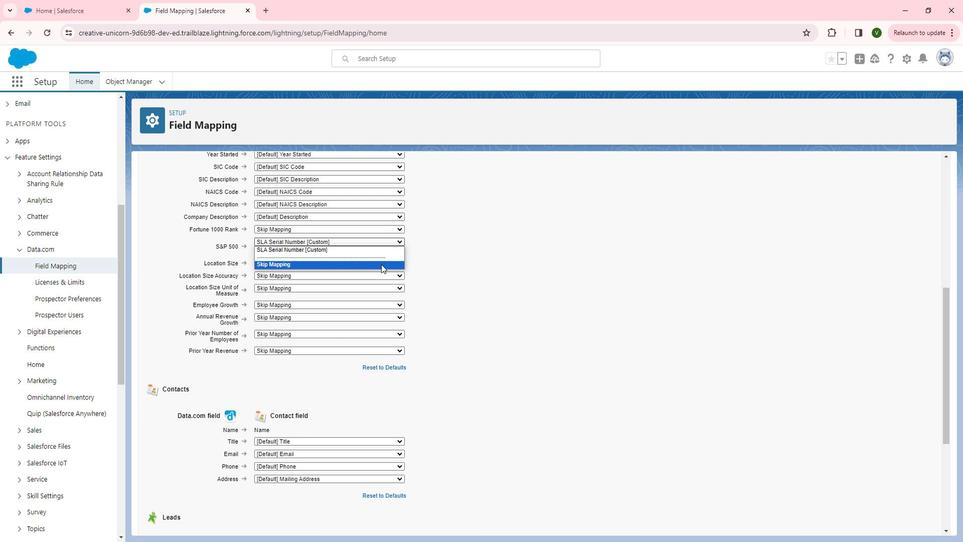 
Action: Mouse moved to (443, 367)
Screenshot: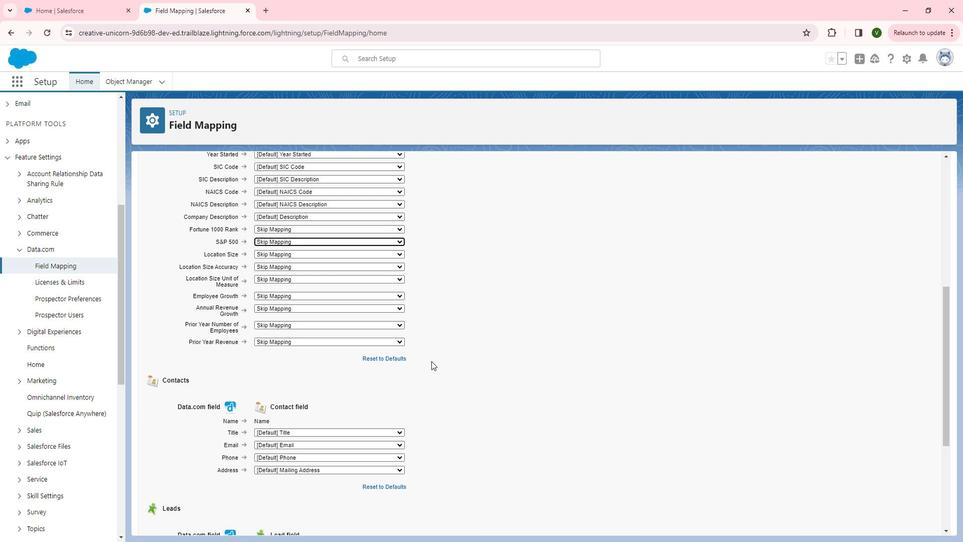
Action: Mouse scrolled (443, 367) with delta (0, 0)
Screenshot: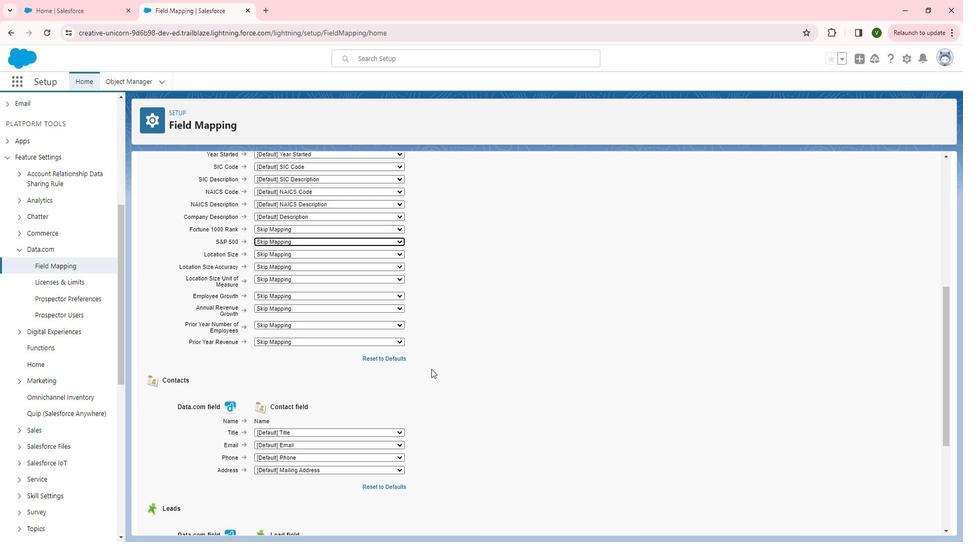 
Action: Mouse scrolled (443, 367) with delta (0, 0)
Screenshot: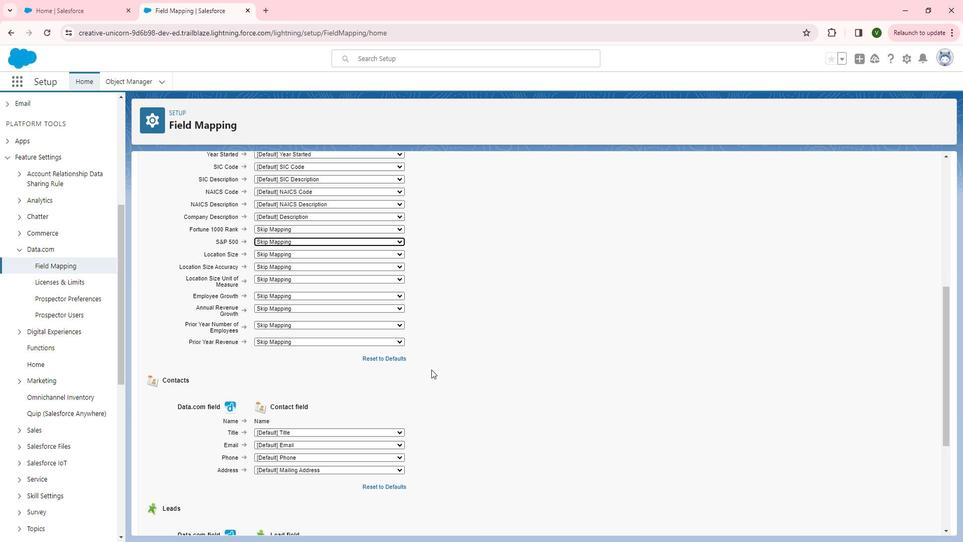 
Action: Mouse scrolled (443, 367) with delta (0, 0)
Screenshot: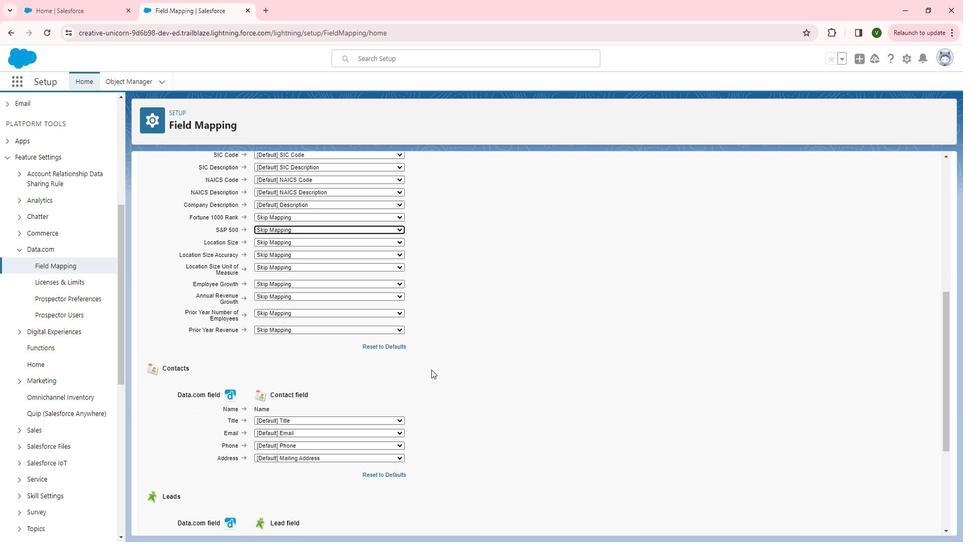 
Action: Mouse scrolled (443, 367) with delta (0, 0)
Screenshot: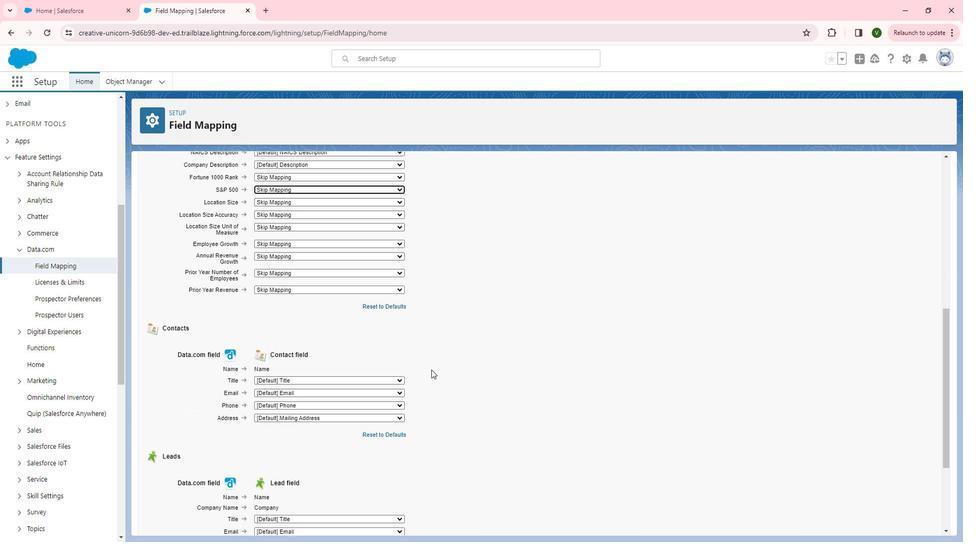
Action: Mouse moved to (421, 463)
Screenshot: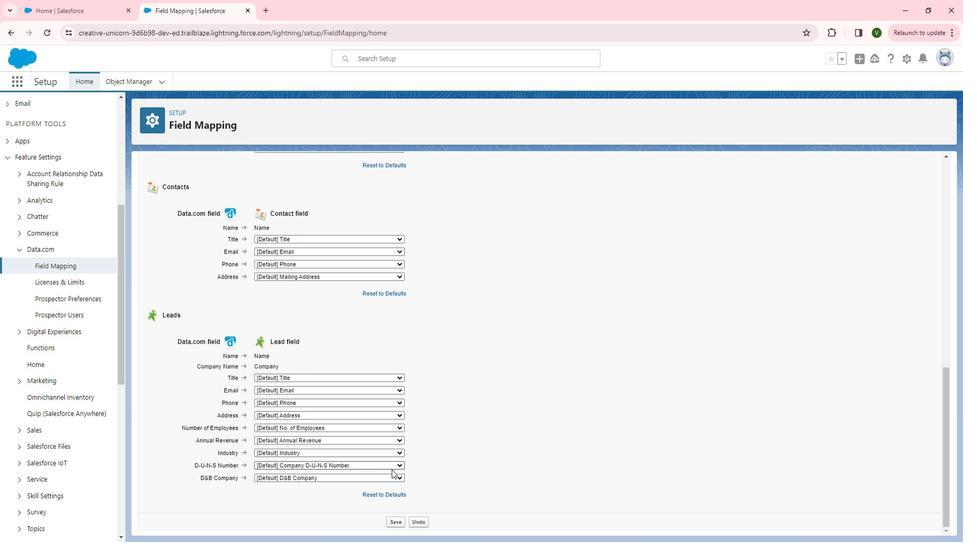 
Action: Mouse scrolled (421, 463) with delta (0, 0)
Screenshot: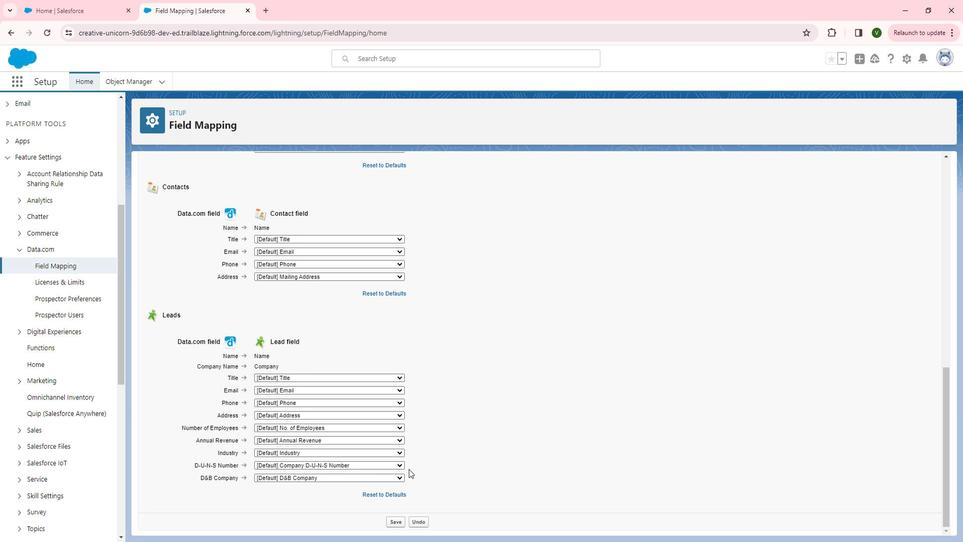 
Action: Mouse moved to (385, 249)
Screenshot: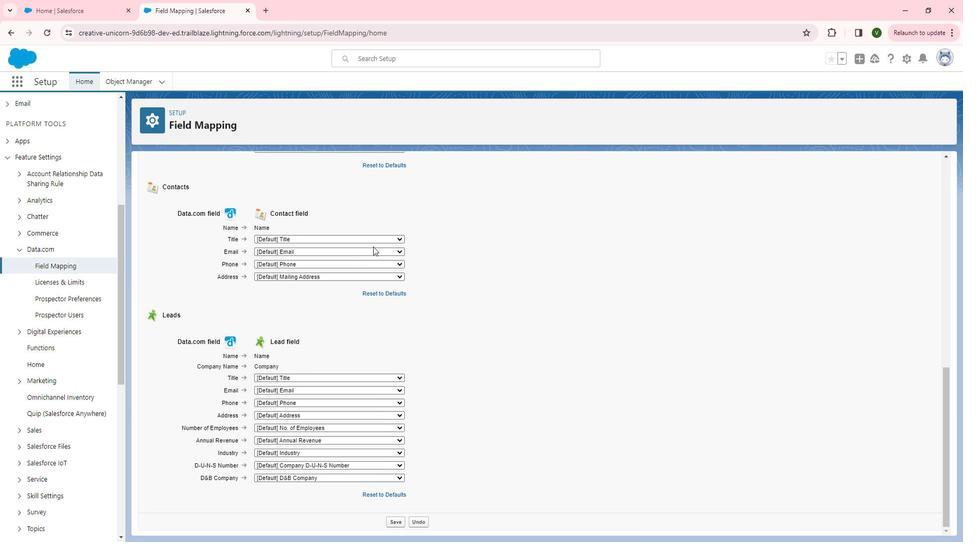 
Action: Mouse pressed left at (385, 249)
Screenshot: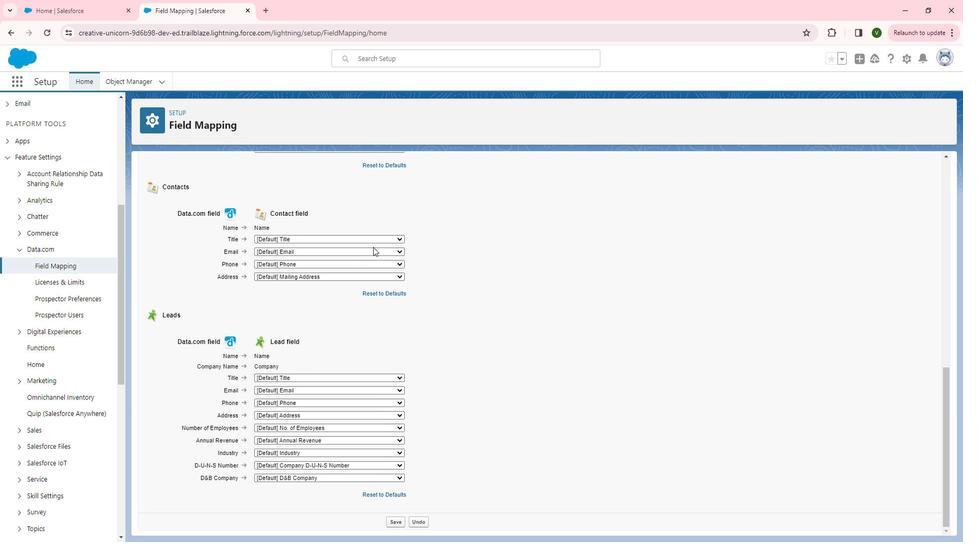 
Action: Mouse moved to (379, 270)
Screenshot: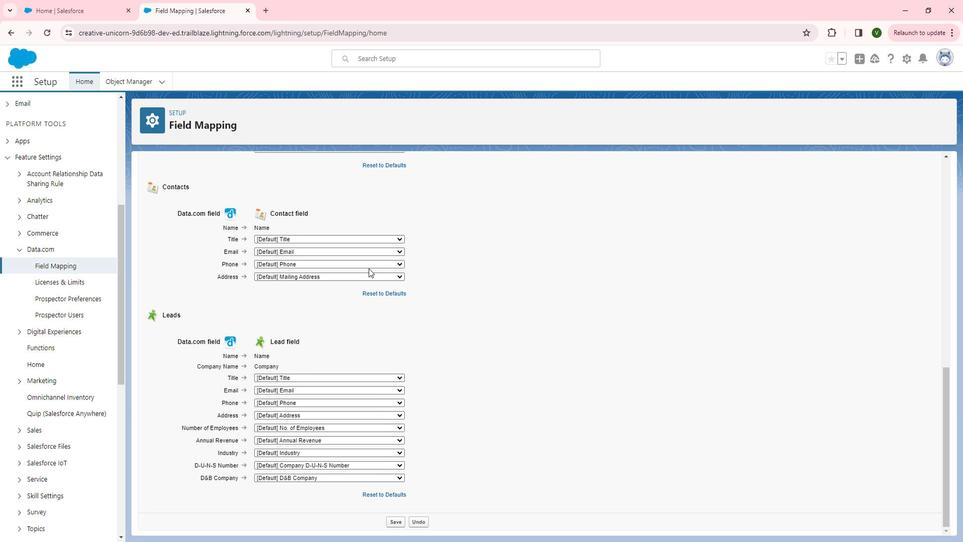 
Action: Mouse pressed left at (379, 270)
Screenshot: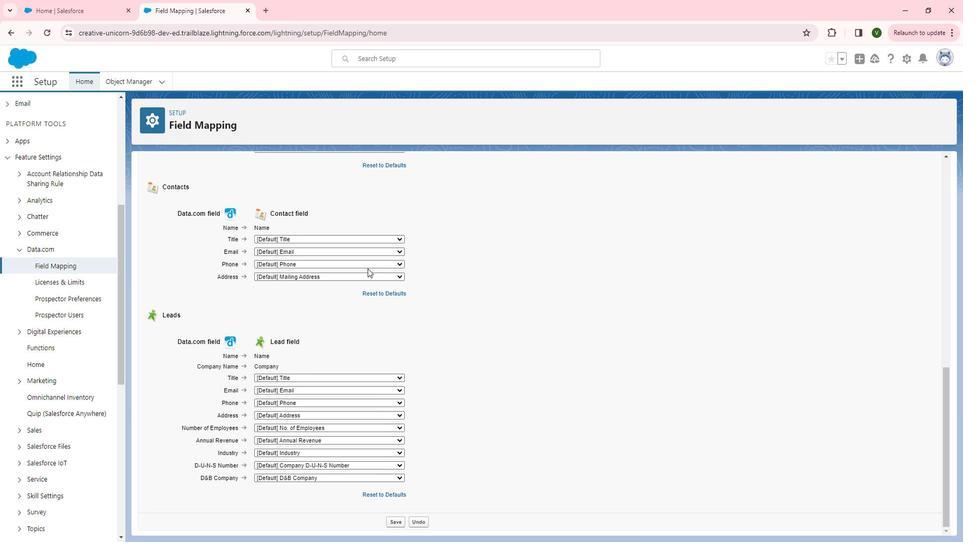 
Action: Mouse moved to (379, 266)
Screenshot: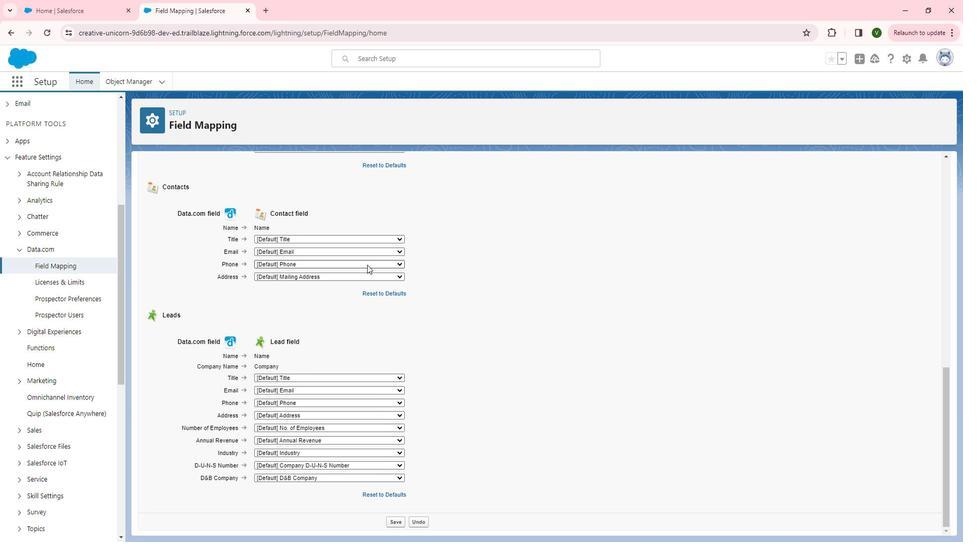 
Action: Mouse pressed left at (379, 266)
Screenshot: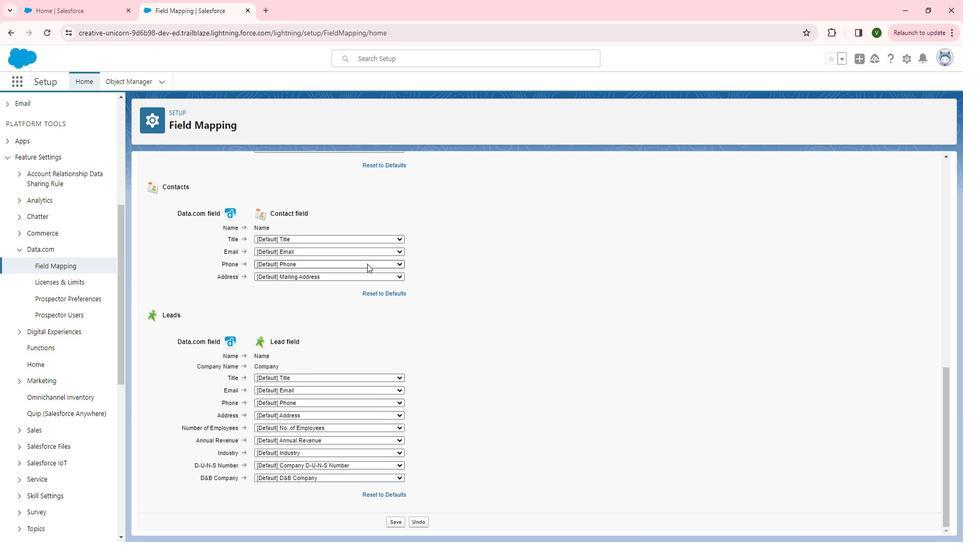 
Action: Mouse moved to (345, 293)
Screenshot: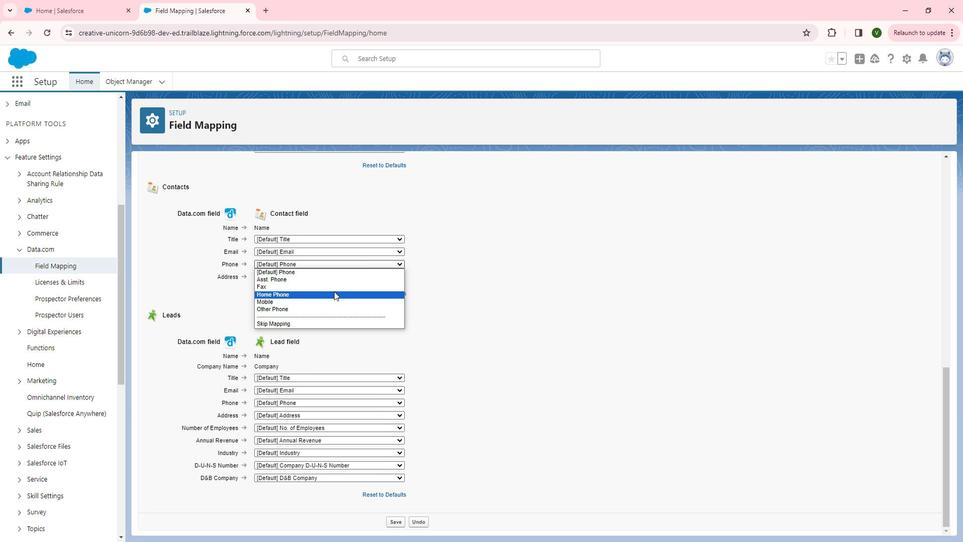 
Action: Mouse pressed left at (345, 293)
Screenshot: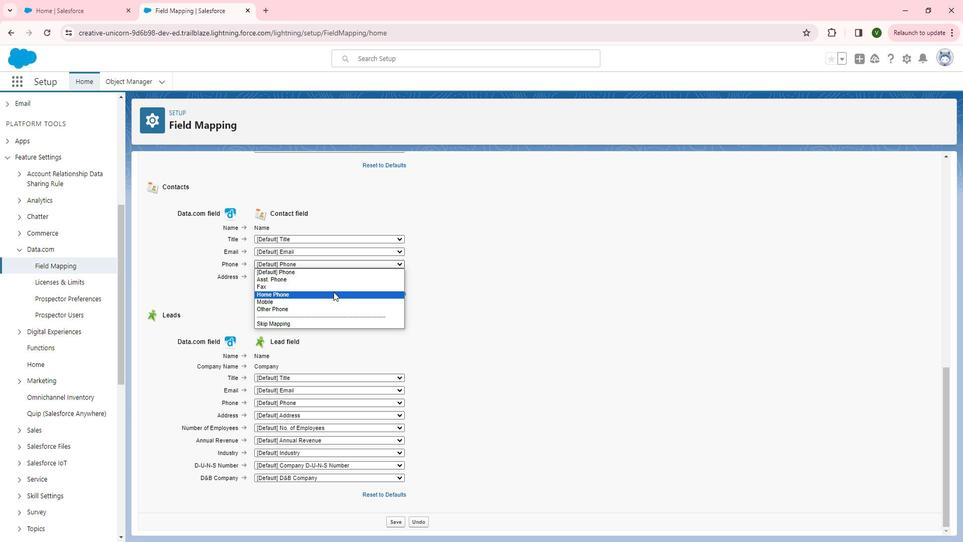 
Action: Mouse moved to (409, 510)
Screenshot: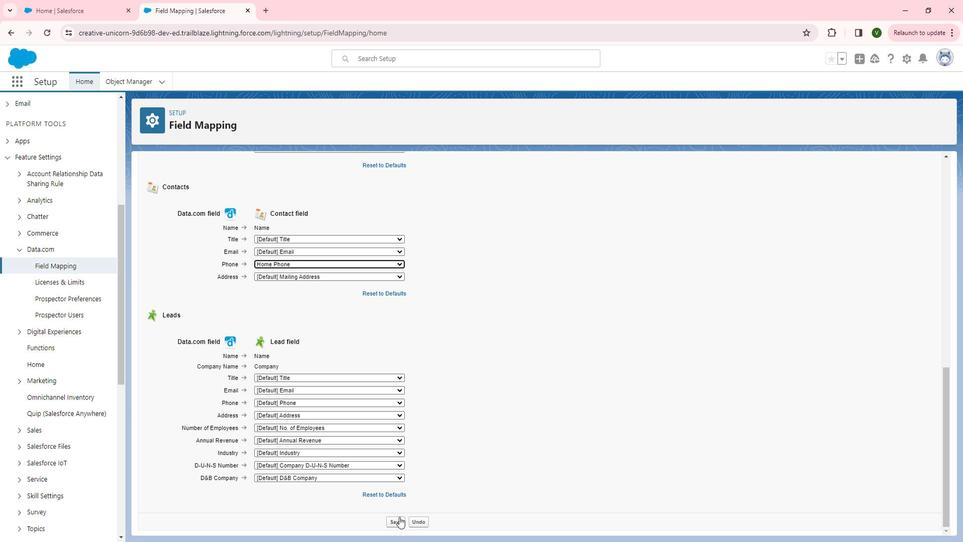 
Action: Mouse pressed left at (409, 510)
Screenshot: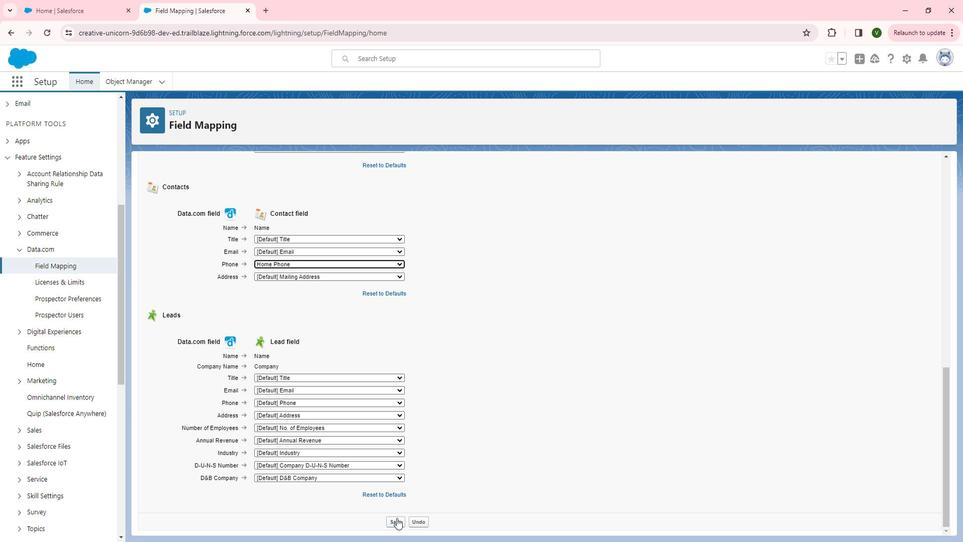 
Action: Mouse moved to (453, 299)
Screenshot: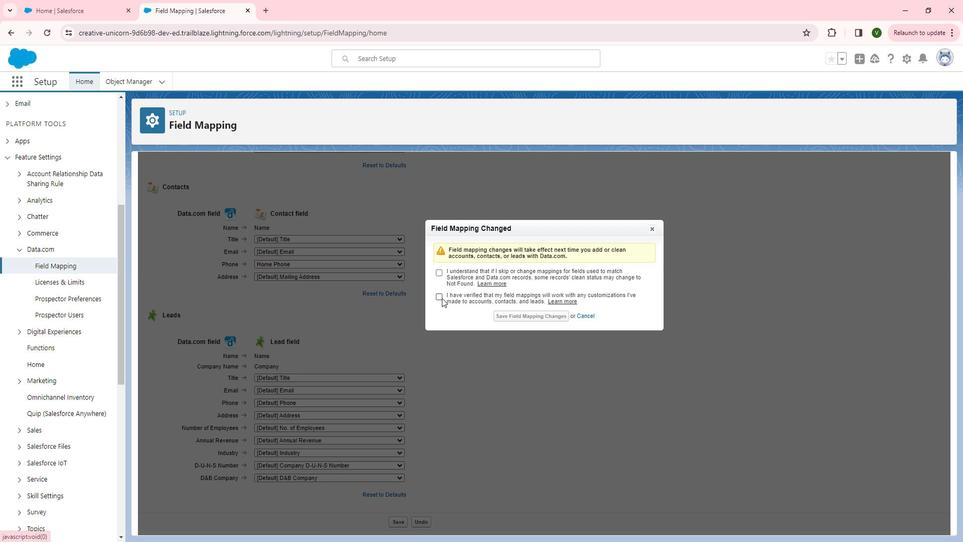 
Action: Mouse pressed left at (453, 299)
Screenshot: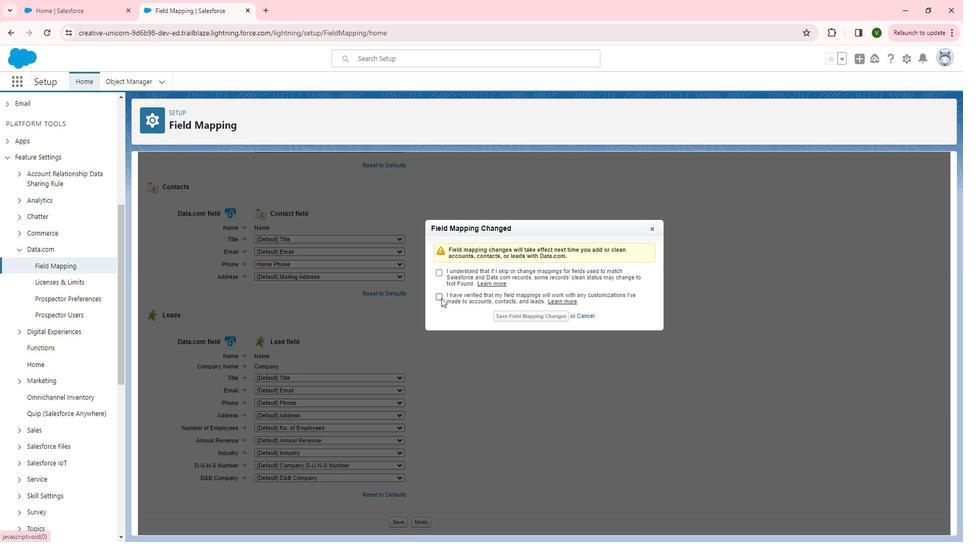 
Action: Mouse moved to (449, 274)
Screenshot: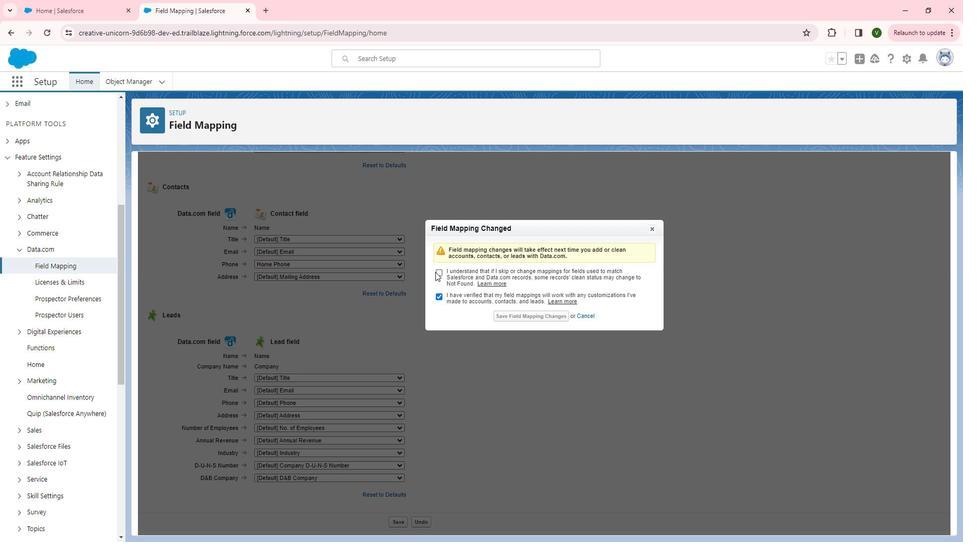 
Action: Mouse pressed left at (449, 274)
Screenshot: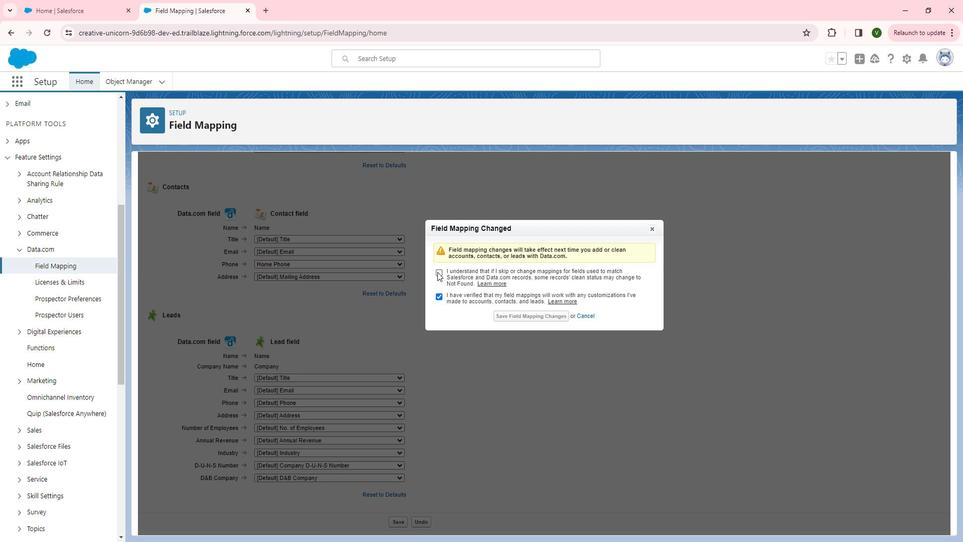 
Action: Mouse moved to (524, 317)
Screenshot: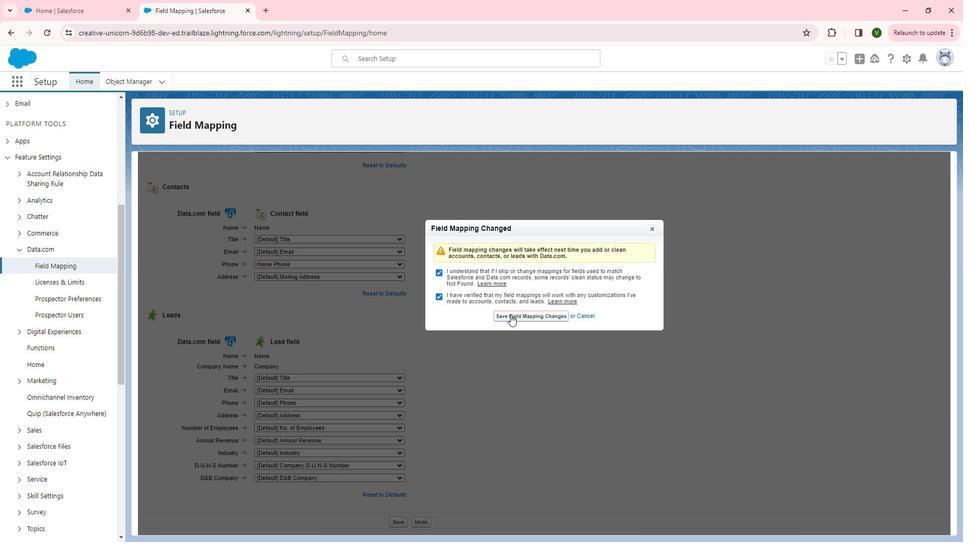
Action: Mouse pressed left at (524, 317)
Screenshot: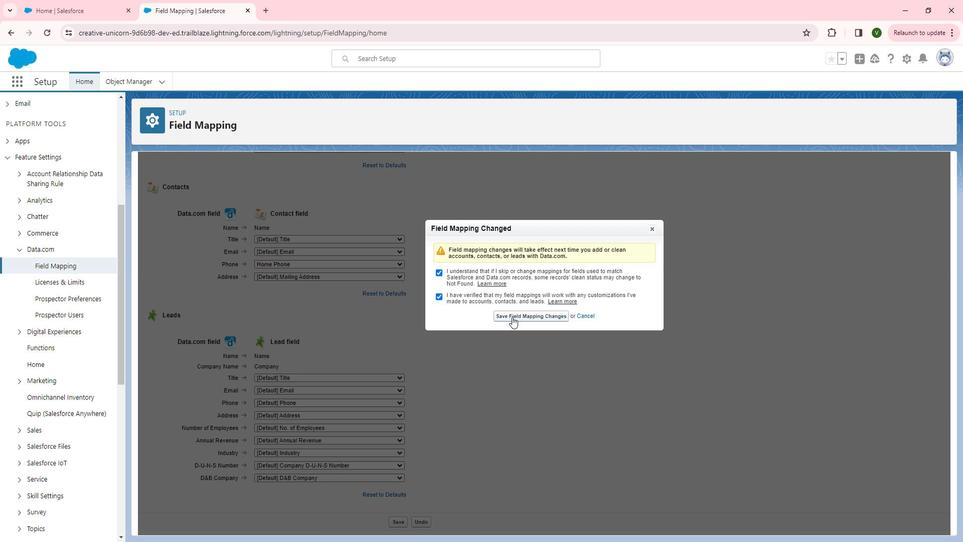 
Action: Mouse moved to (468, 341)
Screenshot: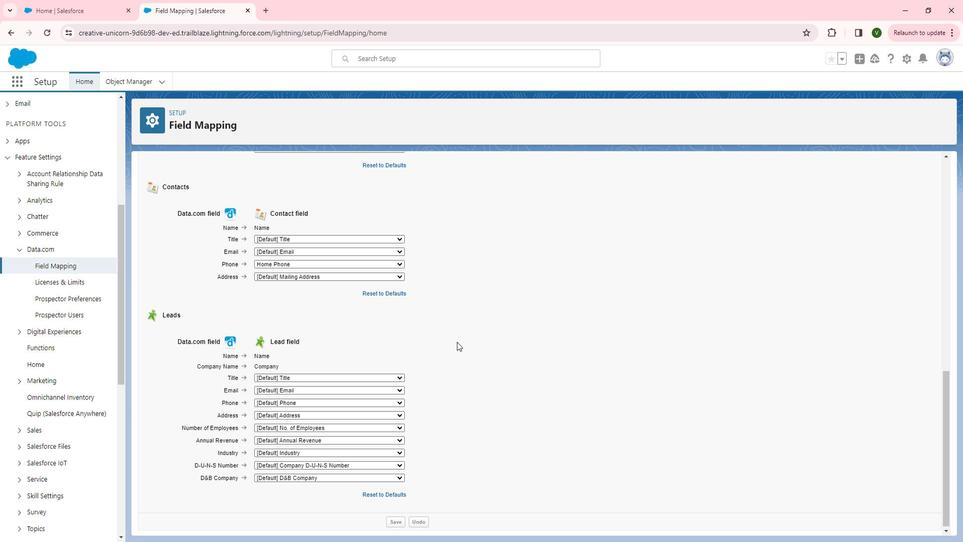 
Action: Mouse scrolled (468, 341) with delta (0, 0)
Screenshot: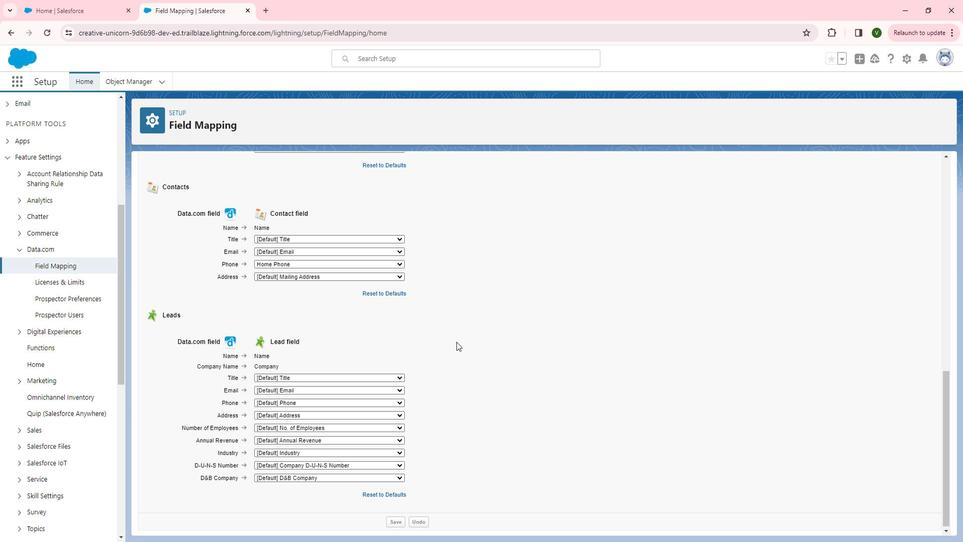 
Action: Mouse scrolled (468, 341) with delta (0, 0)
Screenshot: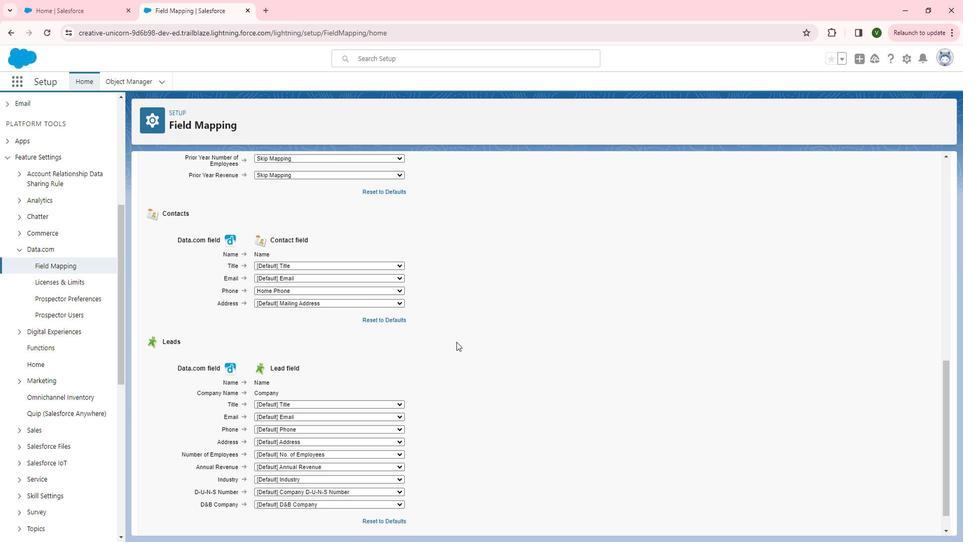 
Action: Mouse scrolled (468, 341) with delta (0, 0)
Screenshot: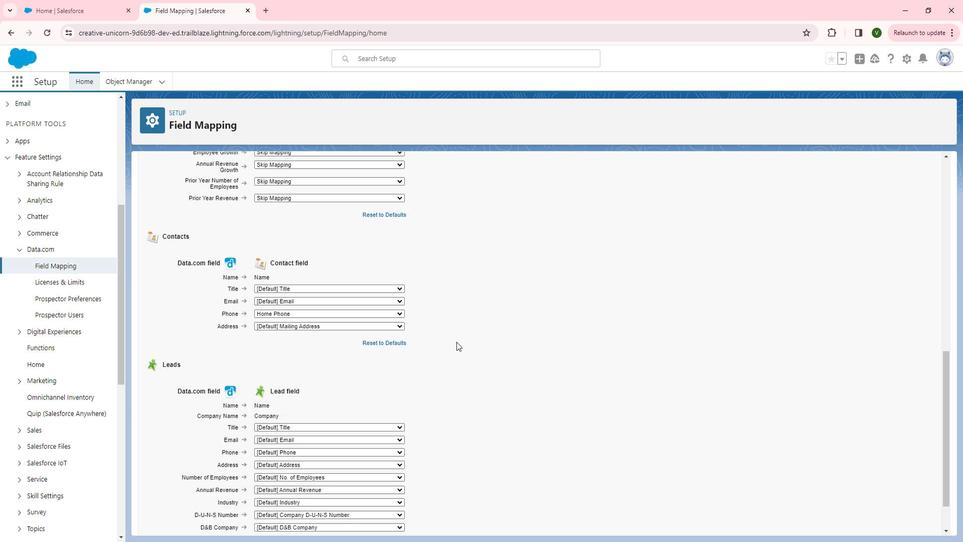 
Action: Mouse scrolled (468, 341) with delta (0, 0)
Screenshot: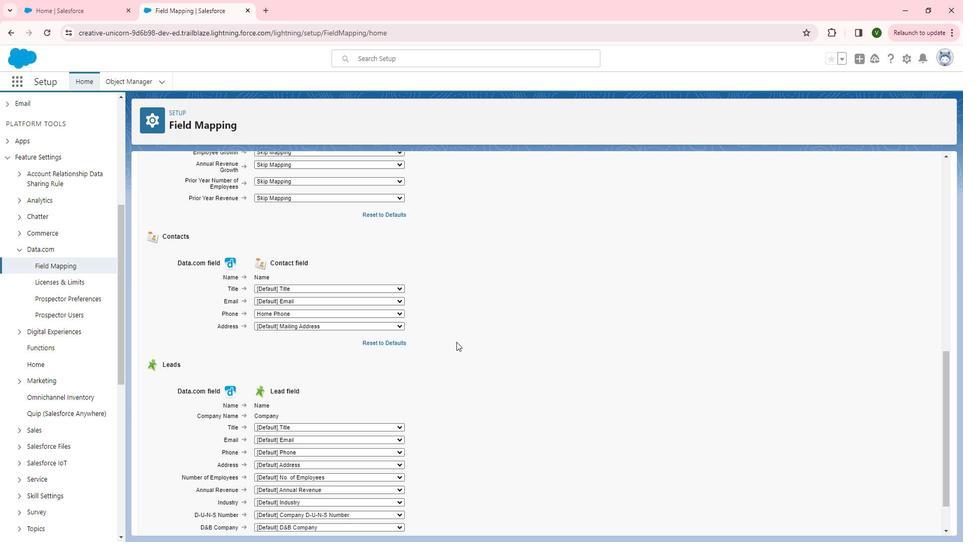 
Action: Mouse scrolled (468, 341) with delta (0, 0)
Screenshot: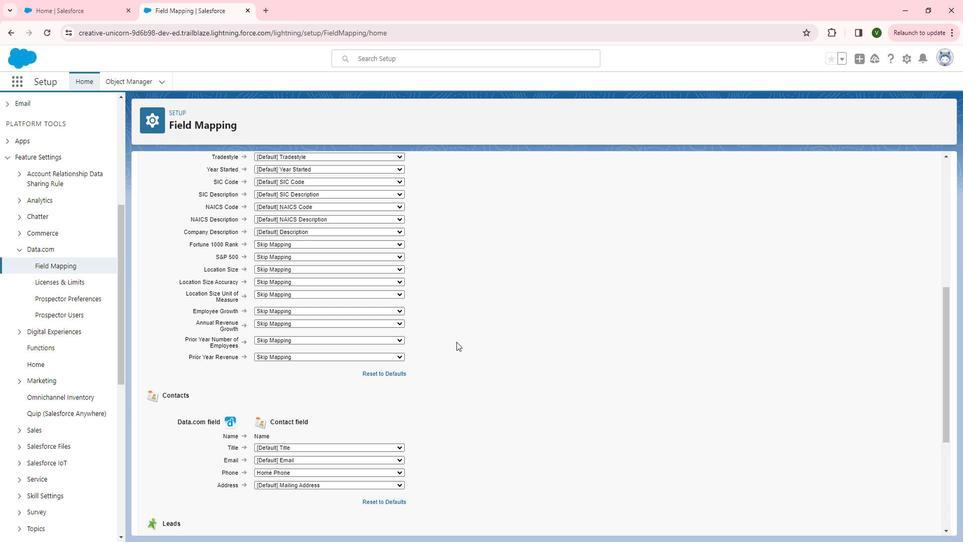 
Action: Mouse scrolled (468, 341) with delta (0, 0)
Screenshot: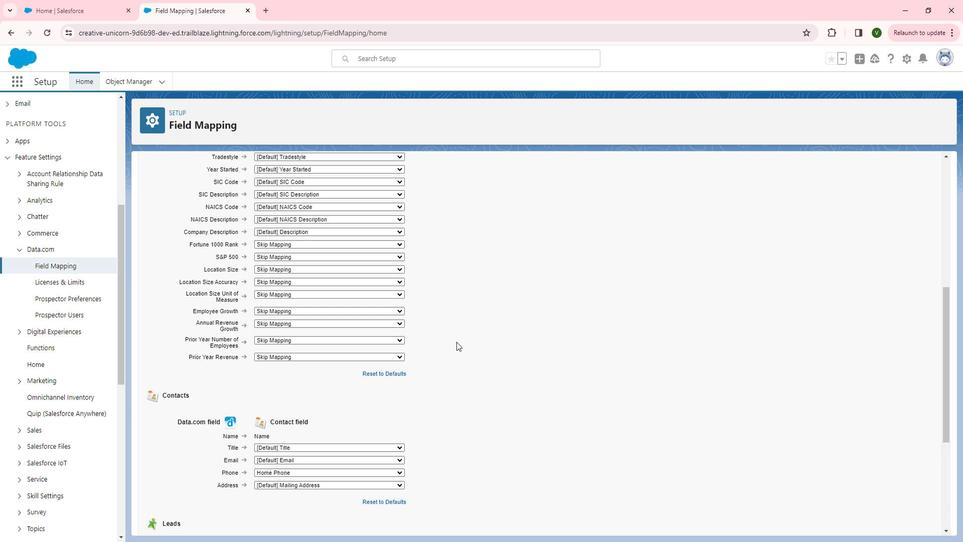 
Action: Mouse scrolled (468, 341) with delta (0, 0)
Screenshot: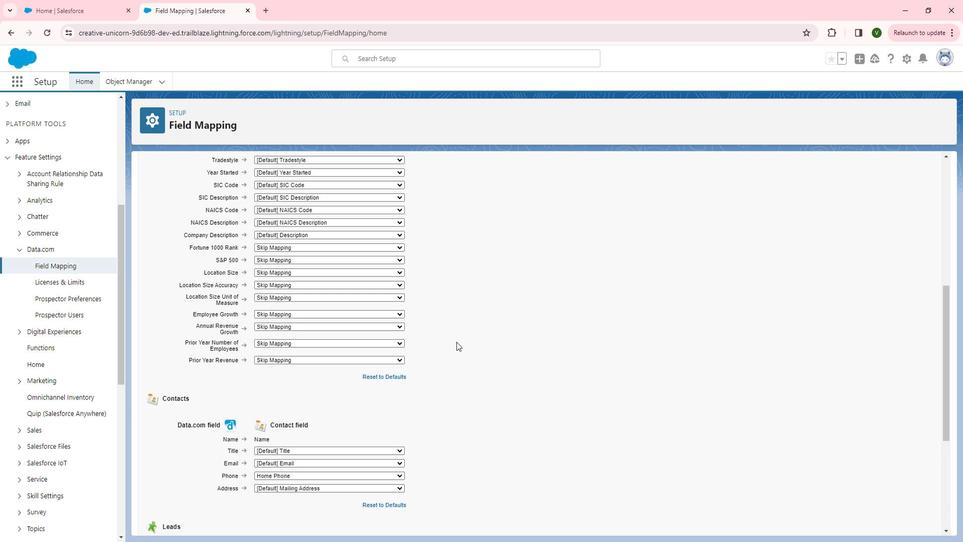 
Action: Mouse scrolled (468, 341) with delta (0, 0)
Screenshot: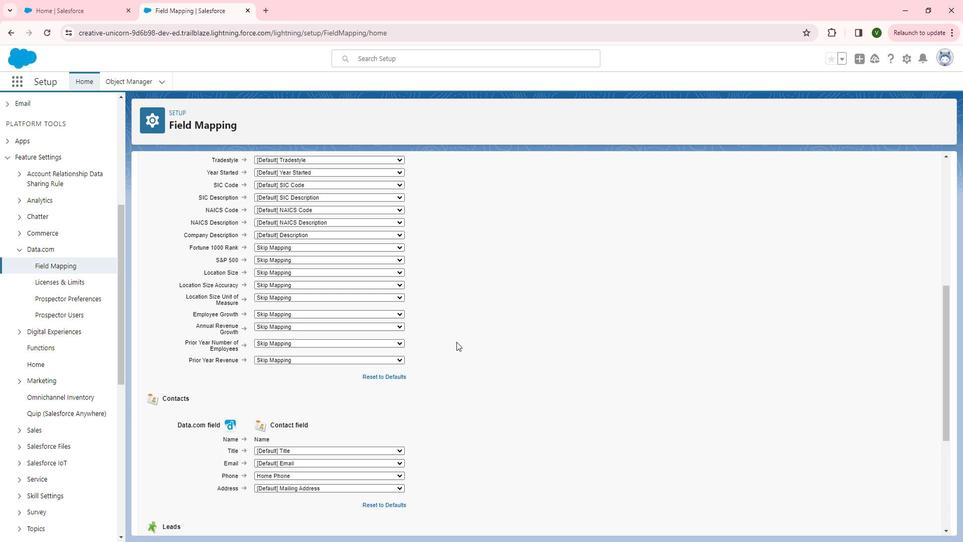 
